 Task: Find connections with filter location Schilde with filter topic #Jobwith filter profile language Spanish with filter current company Industrial Light & Magic with filter school Career Point University Kota with filter industry Software Development with filter service category Writing with filter keywords title Hair Stylist
Action: Mouse moved to (536, 100)
Screenshot: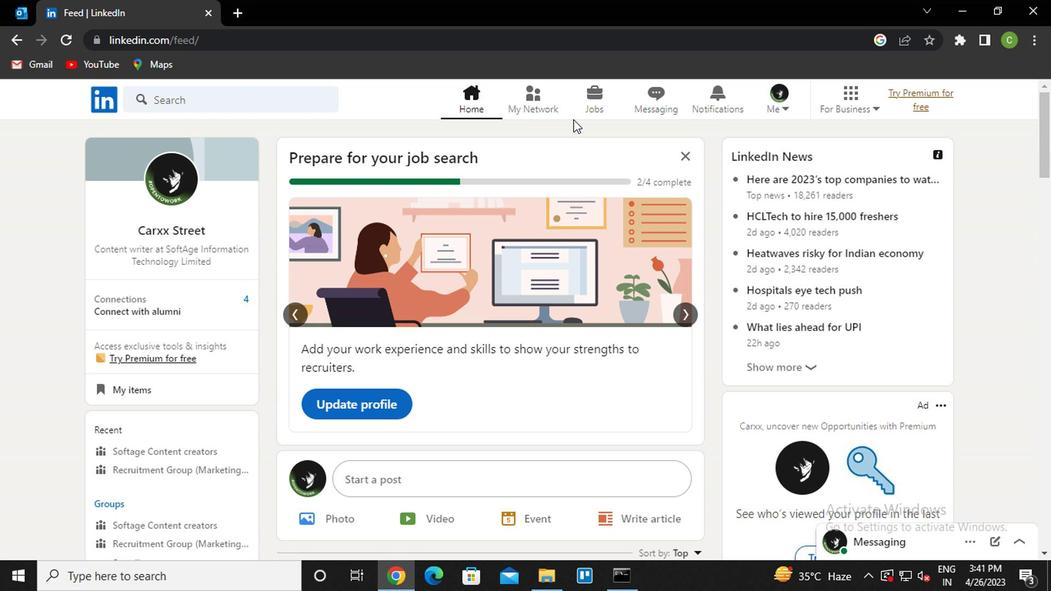 
Action: Mouse pressed left at (536, 100)
Screenshot: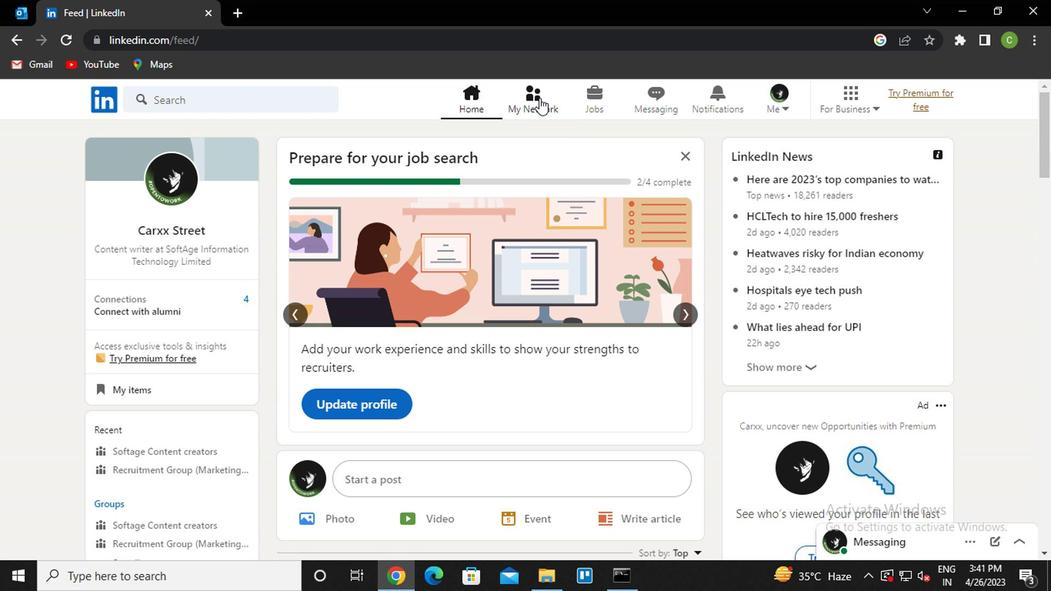 
Action: Mouse moved to (255, 189)
Screenshot: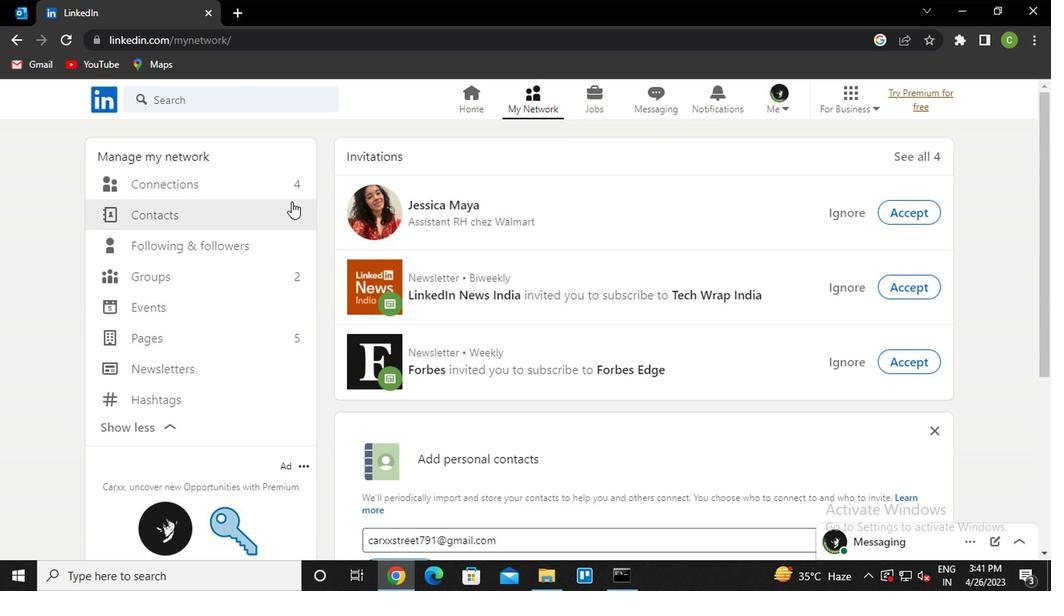 
Action: Mouse pressed left at (255, 189)
Screenshot: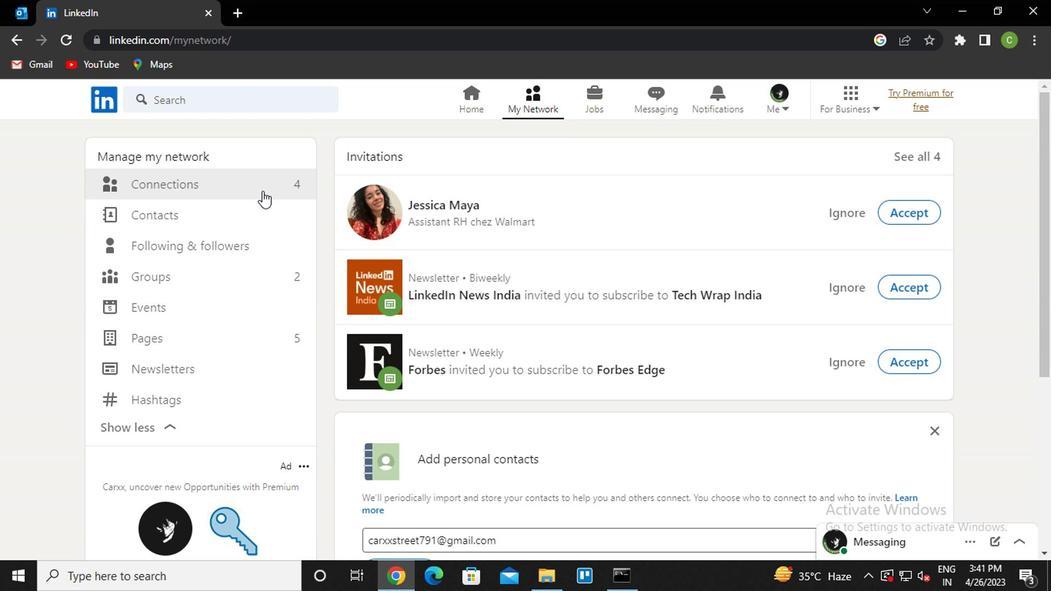
Action: Mouse moved to (649, 187)
Screenshot: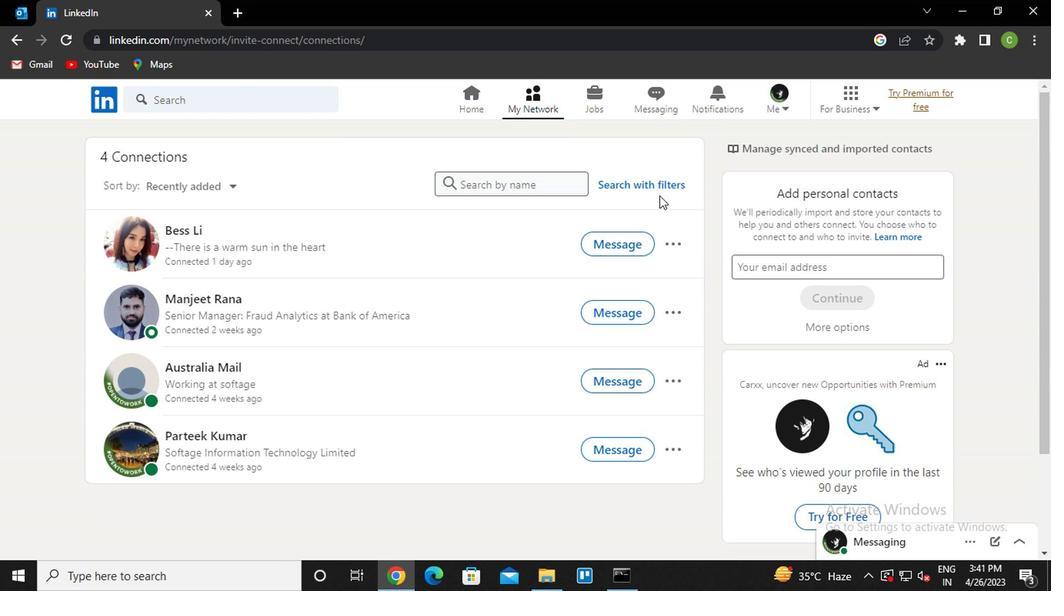 
Action: Mouse pressed left at (649, 187)
Screenshot: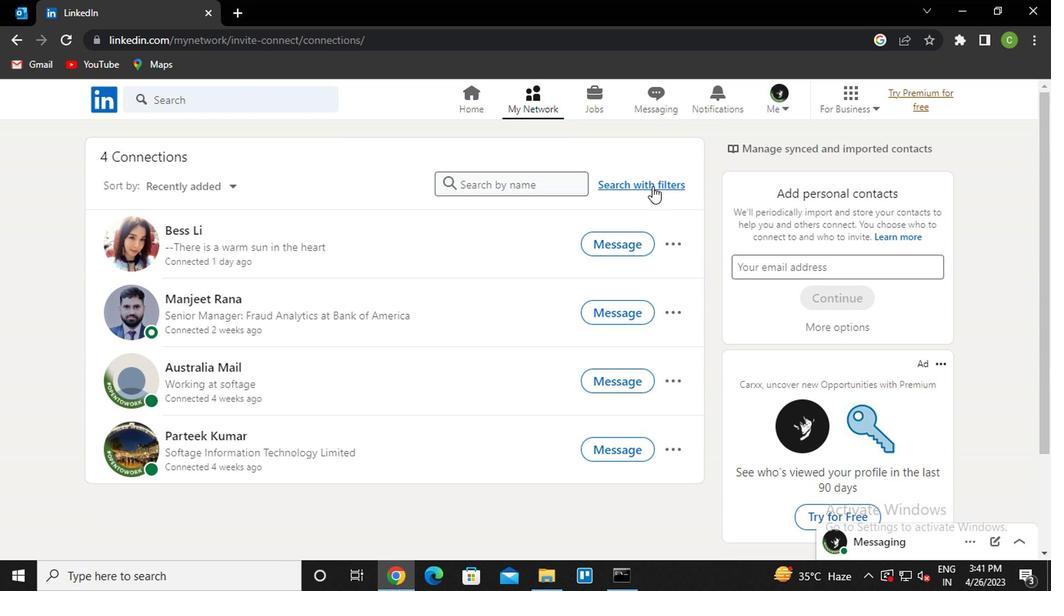 
Action: Mouse moved to (530, 142)
Screenshot: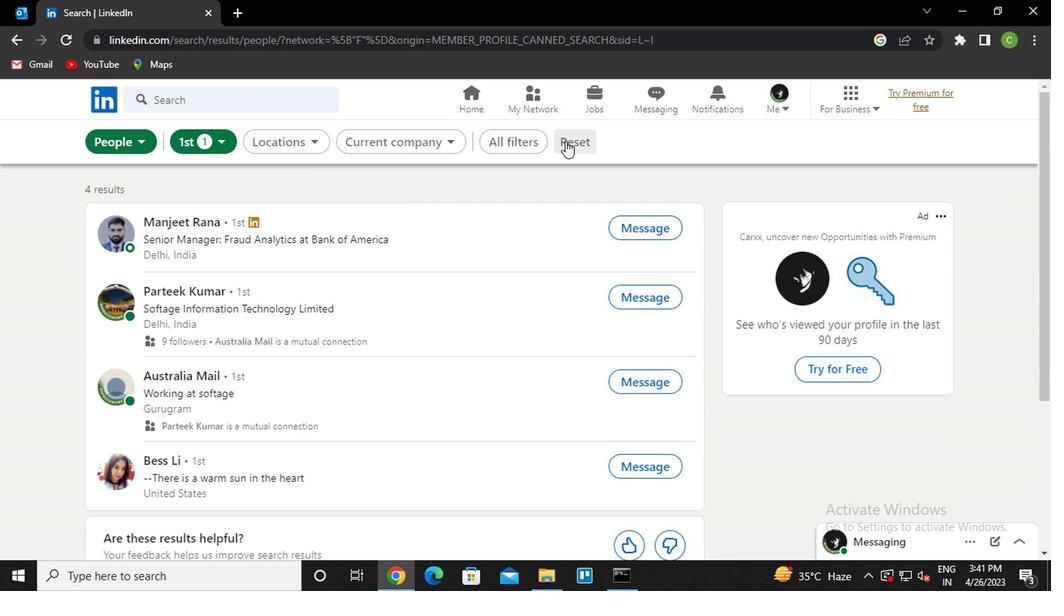
Action: Mouse pressed left at (530, 142)
Screenshot: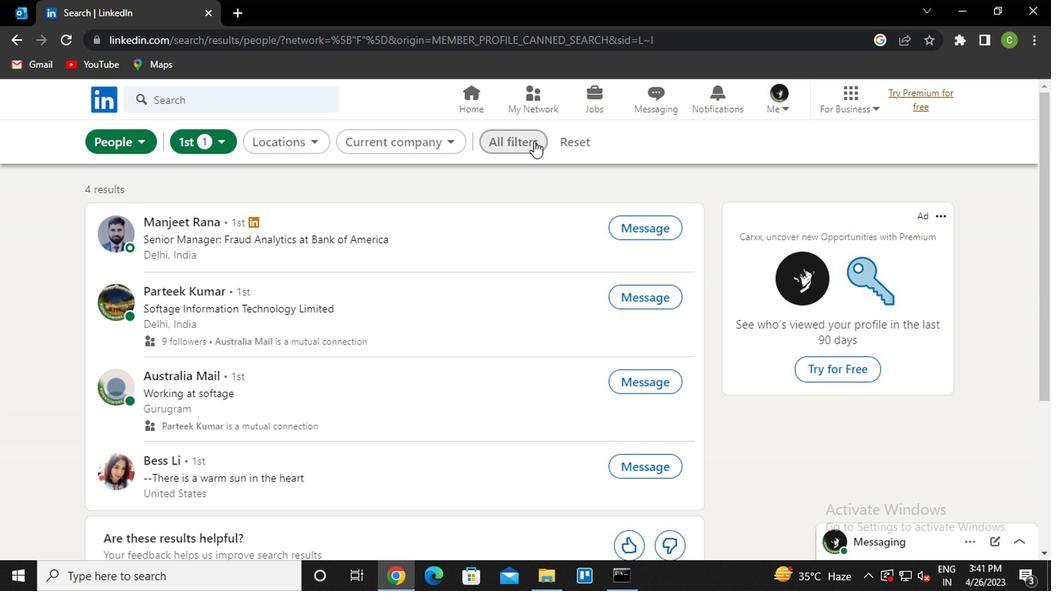 
Action: Mouse moved to (991, 415)
Screenshot: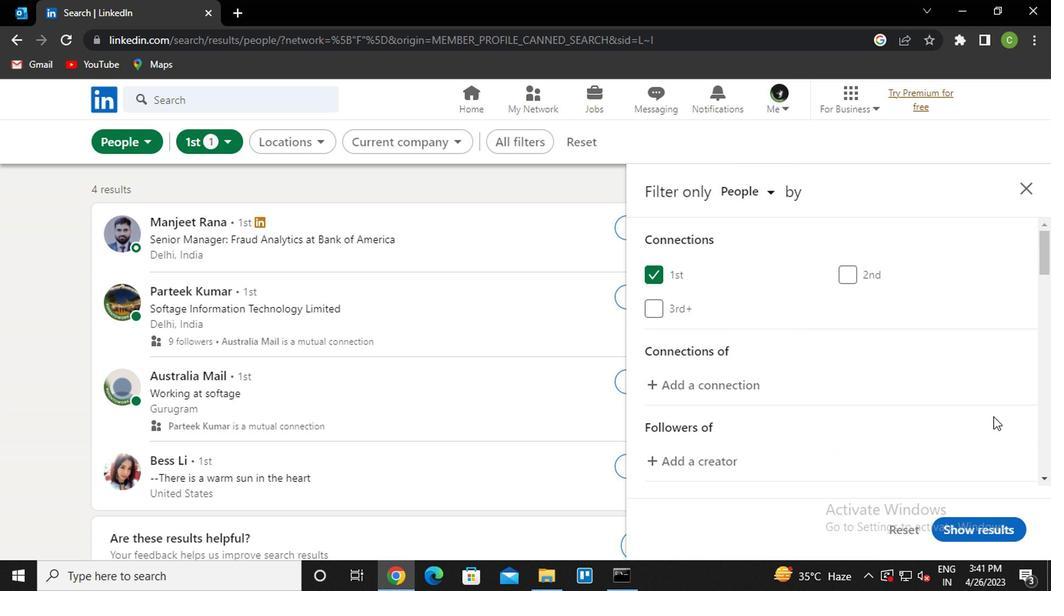 
Action: Mouse scrolled (991, 415) with delta (0, 0)
Screenshot: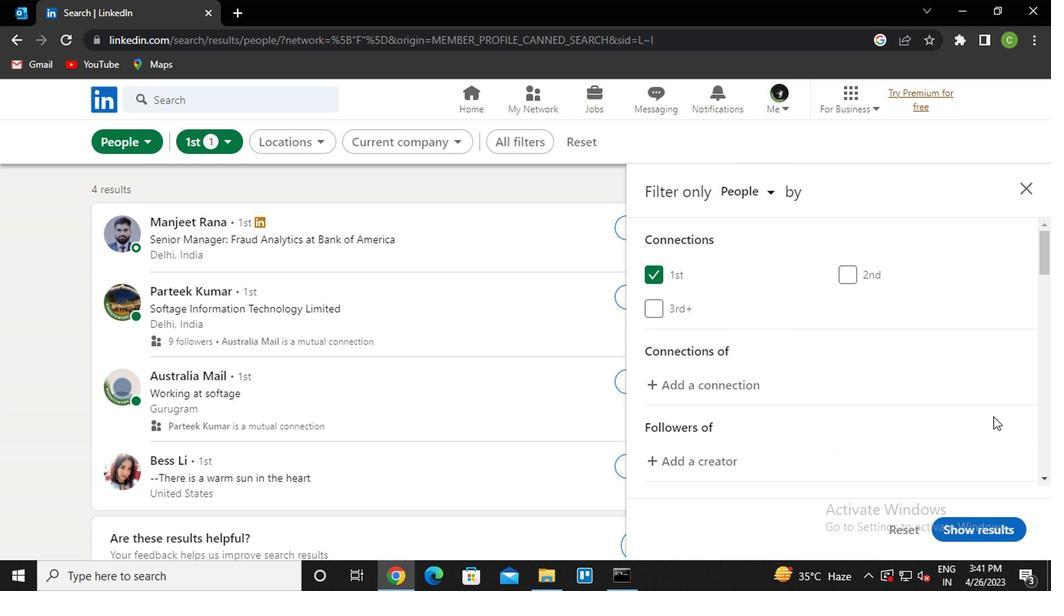 
Action: Mouse moved to (987, 416)
Screenshot: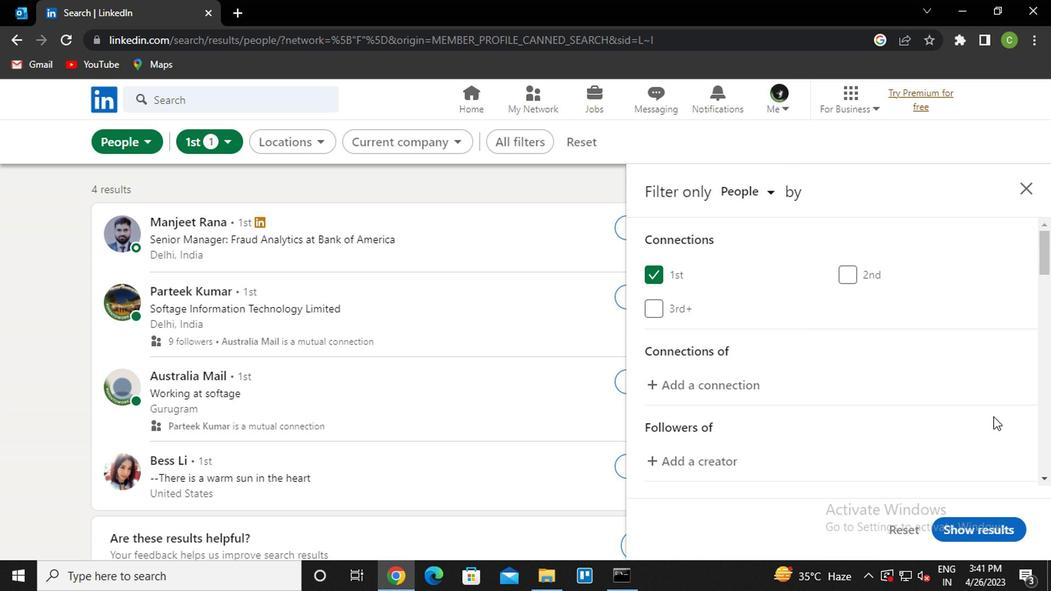
Action: Mouse scrolled (987, 415) with delta (0, 0)
Screenshot: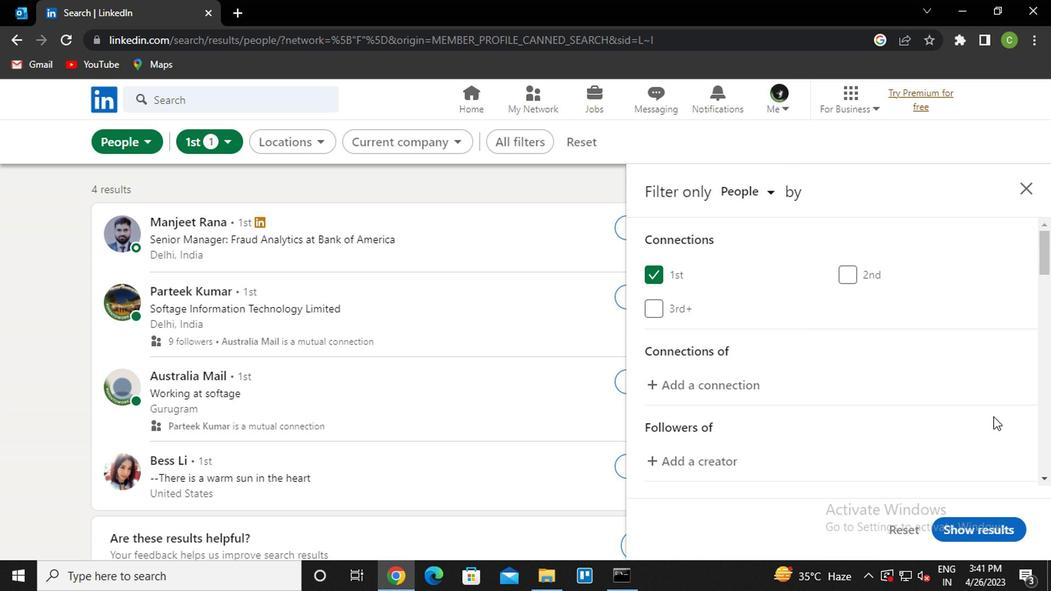 
Action: Mouse moved to (893, 453)
Screenshot: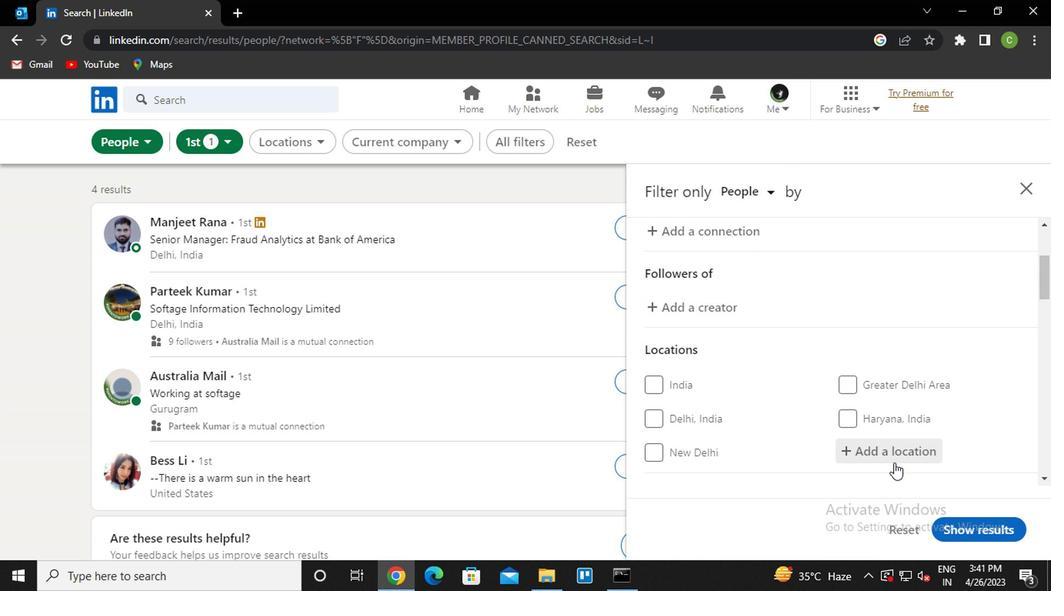 
Action: Mouse pressed left at (893, 453)
Screenshot: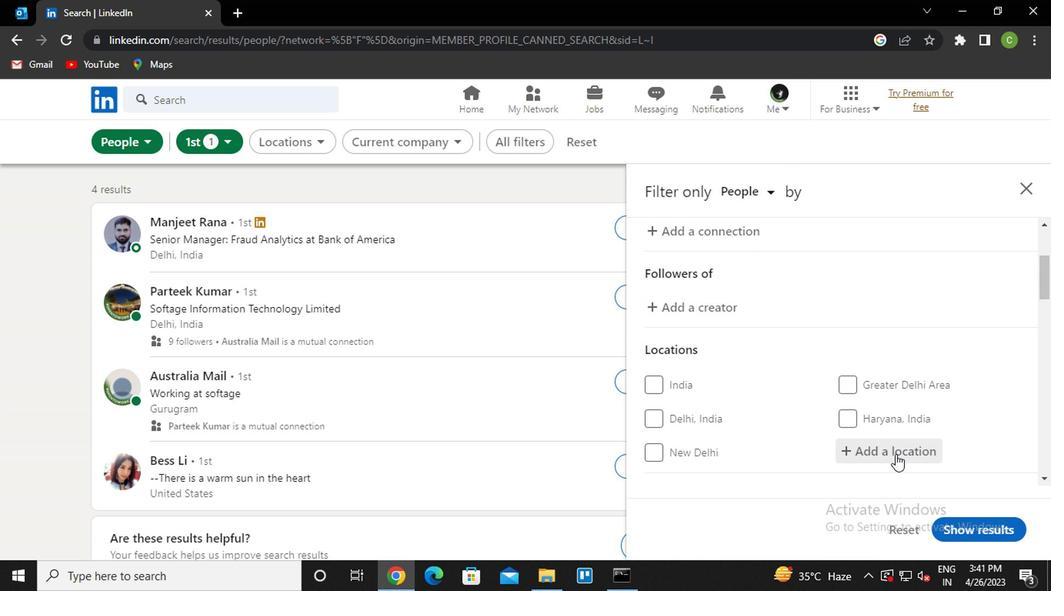 
Action: Key pressed s<Key.caps_lock>childe<Key.down><Key.enter>
Screenshot: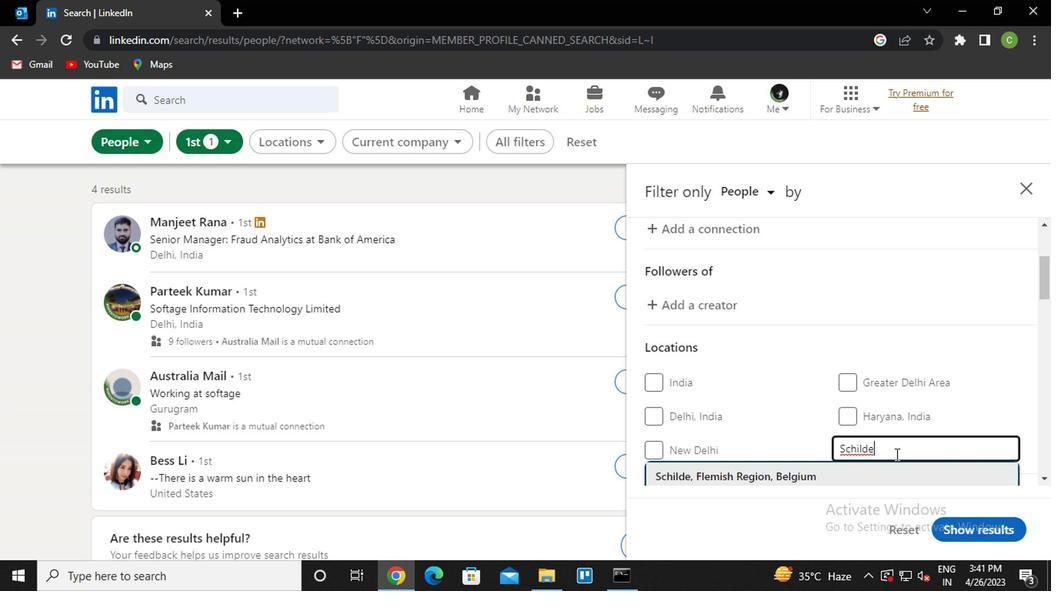 
Action: Mouse moved to (893, 451)
Screenshot: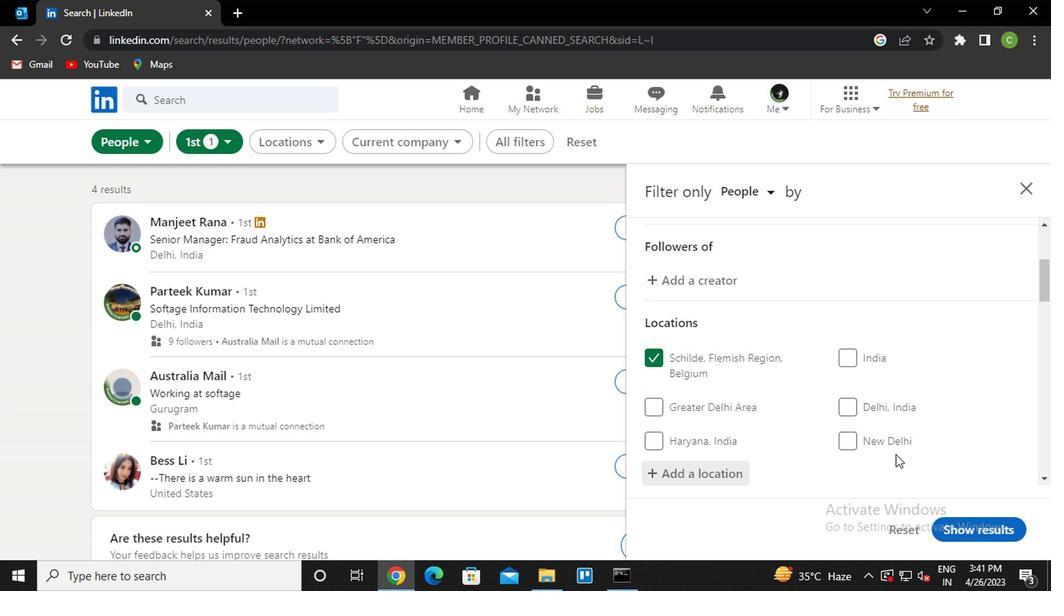 
Action: Mouse scrolled (893, 450) with delta (0, 0)
Screenshot: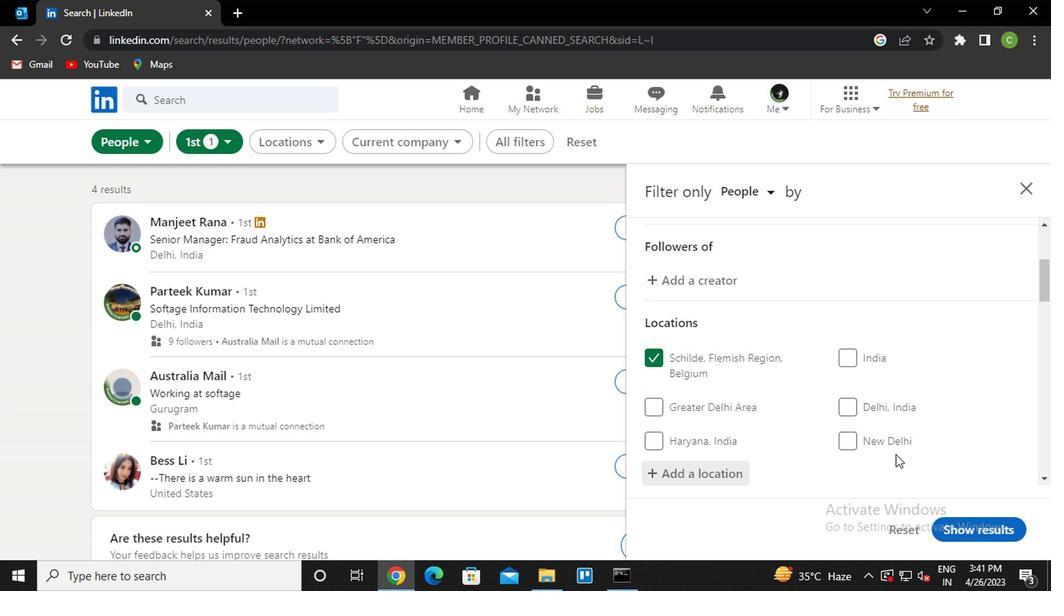 
Action: Mouse scrolled (893, 450) with delta (0, 0)
Screenshot: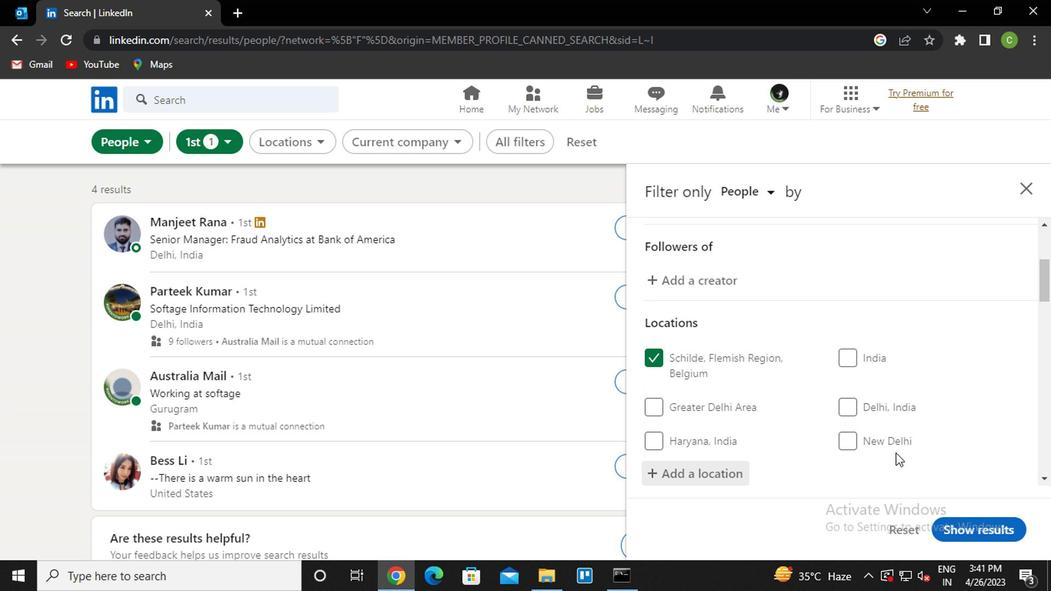 
Action: Mouse scrolled (893, 450) with delta (0, 0)
Screenshot: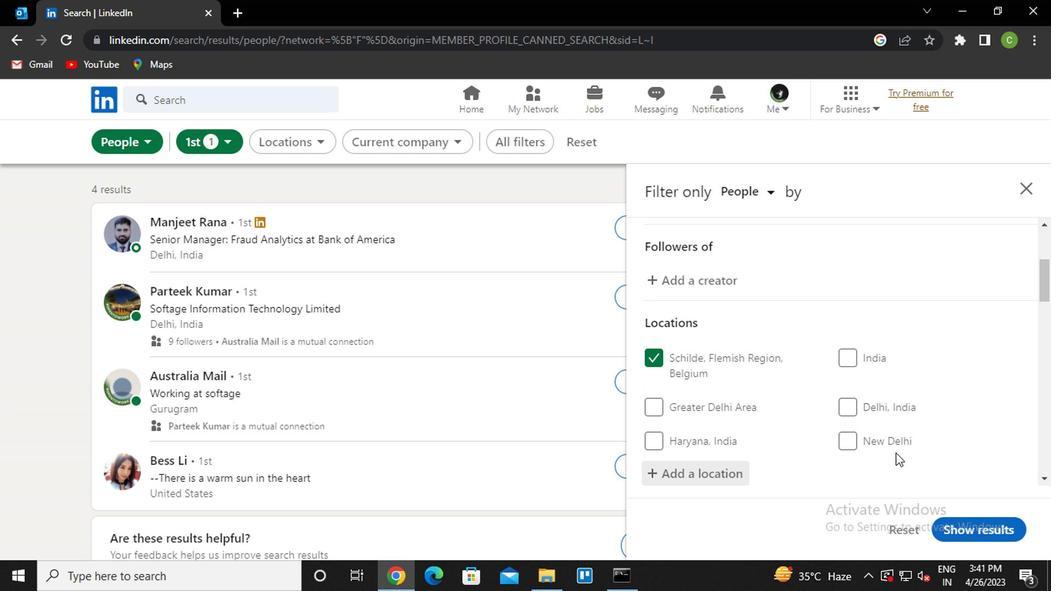 
Action: Mouse moved to (724, 317)
Screenshot: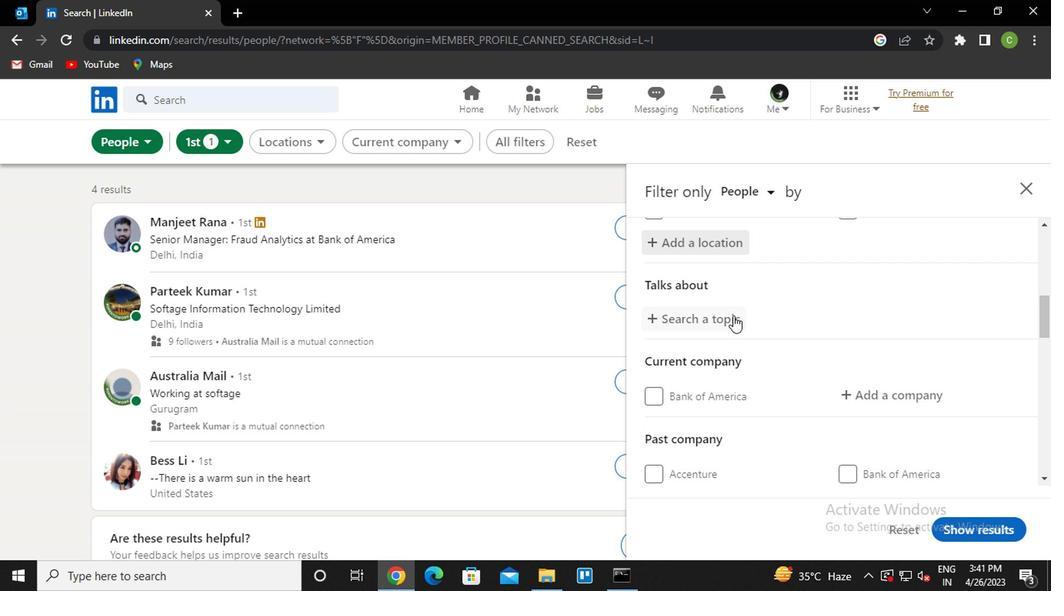 
Action: Mouse pressed left at (724, 317)
Screenshot: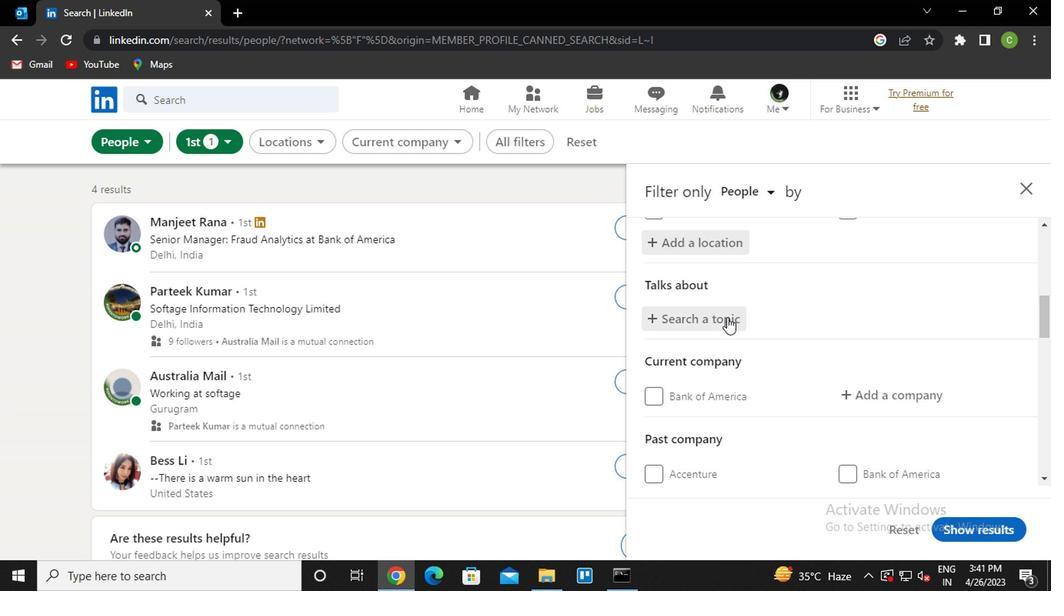 
Action: Mouse moved to (723, 317)
Screenshot: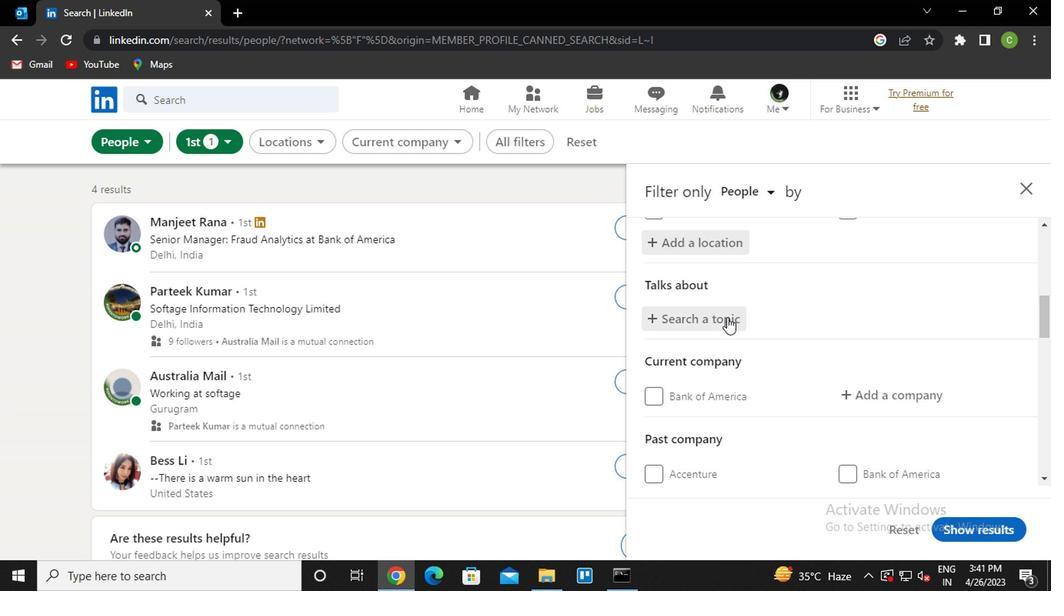 
Action: Key pressed <Key.caps_lock>j<Key.caps_lock>ob<Key.down><Key.enter>
Screenshot: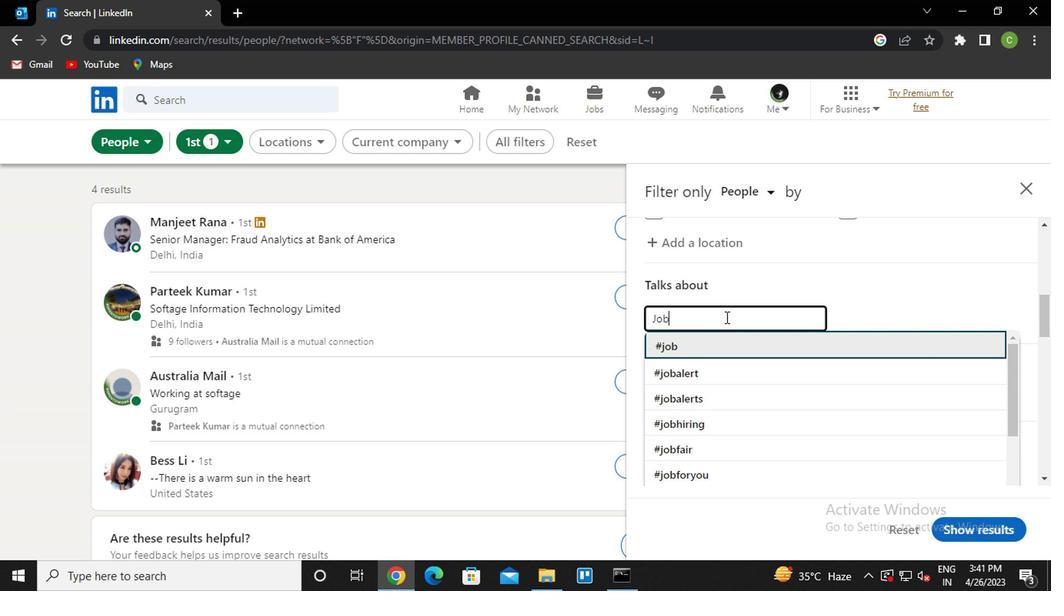 
Action: Mouse moved to (741, 312)
Screenshot: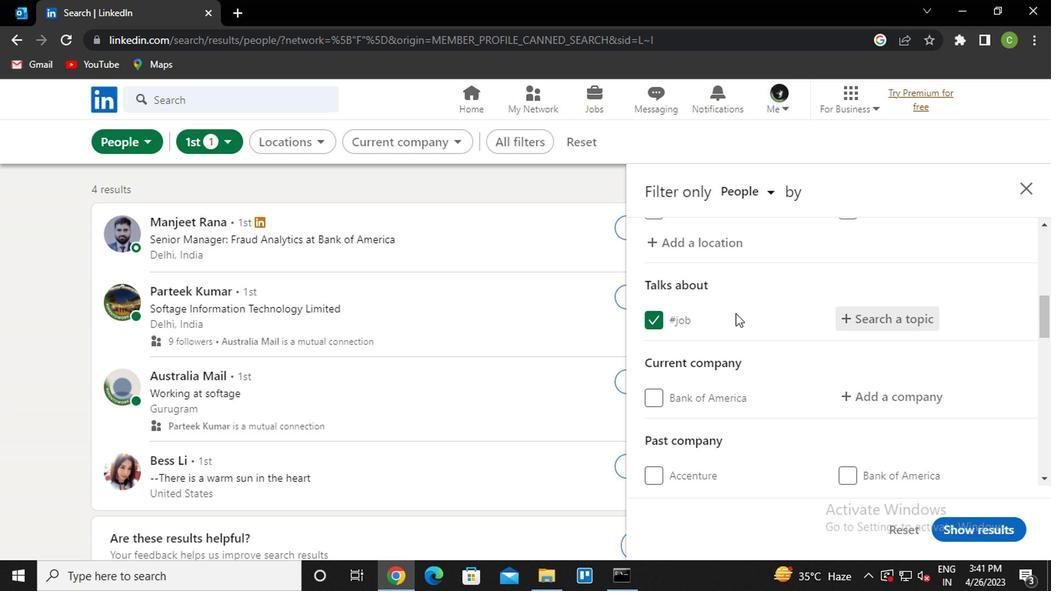 
Action: Mouse scrolled (741, 312) with delta (0, 0)
Screenshot: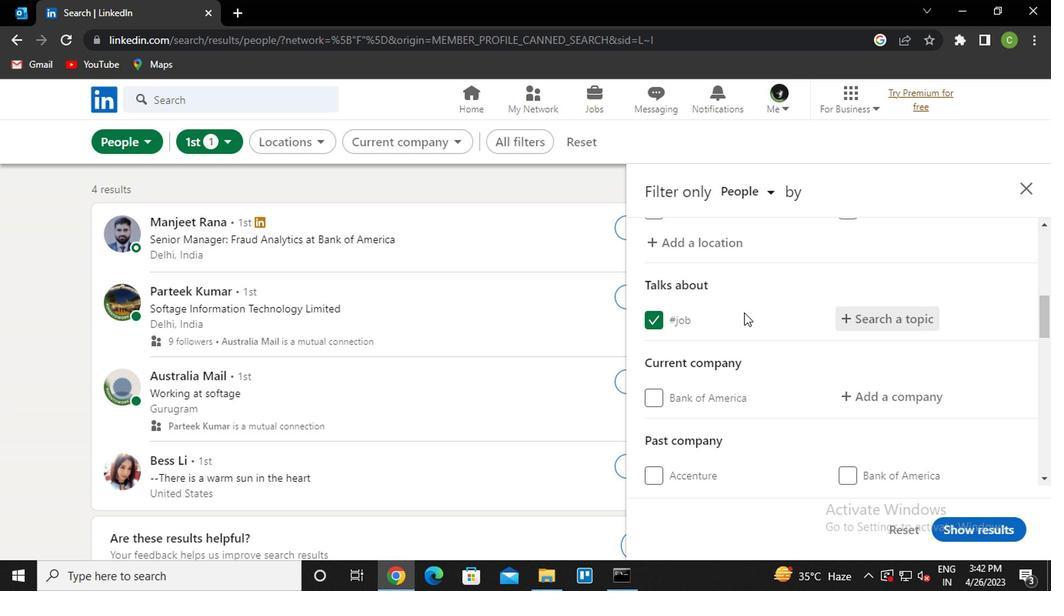 
Action: Mouse moved to (904, 317)
Screenshot: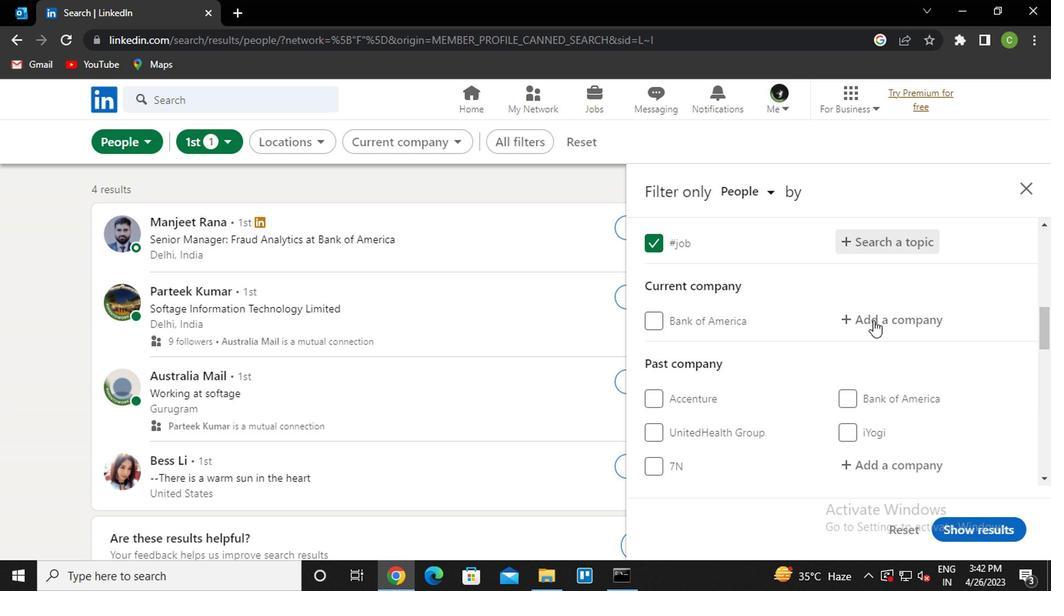 
Action: Mouse pressed left at (904, 317)
Screenshot: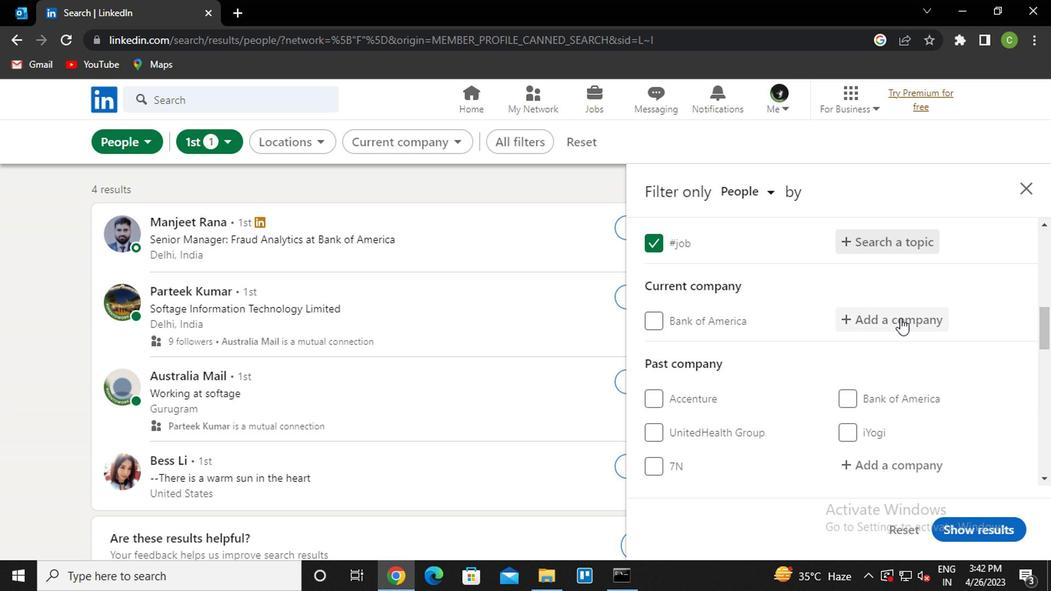 
Action: Key pressed <Key.caps_lock>i<Key.caps_lock>ndustrial<Key.down><Key.enter>
Screenshot: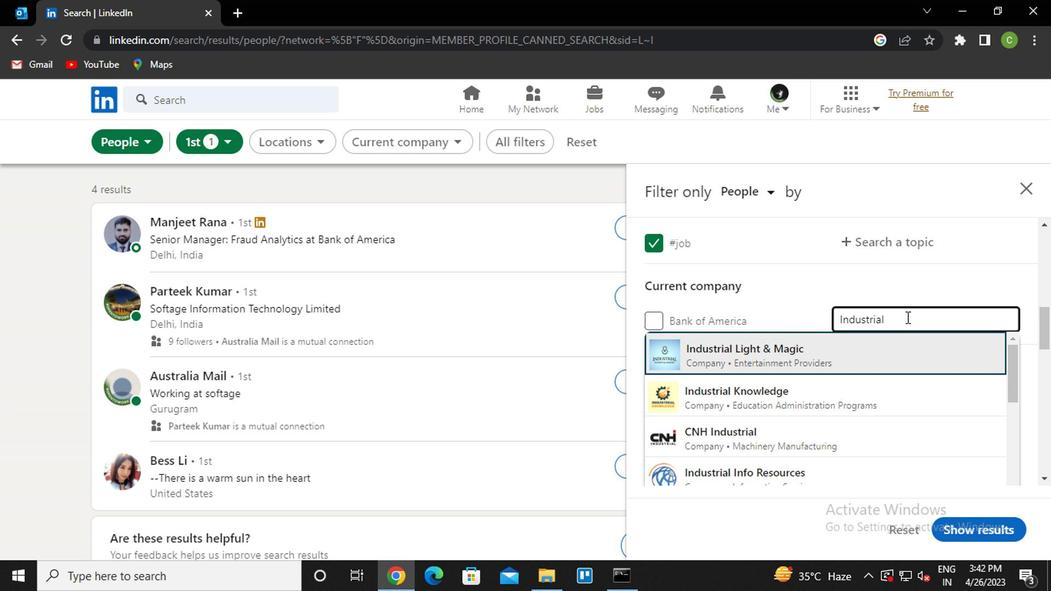 
Action: Mouse moved to (943, 341)
Screenshot: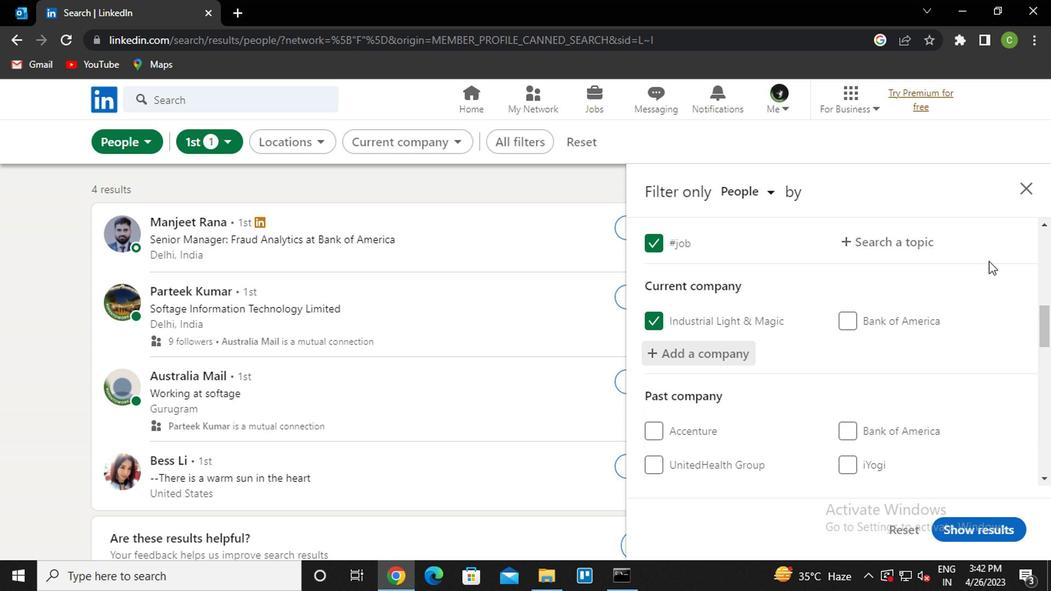 
Action: Mouse scrolled (943, 341) with delta (0, 0)
Screenshot: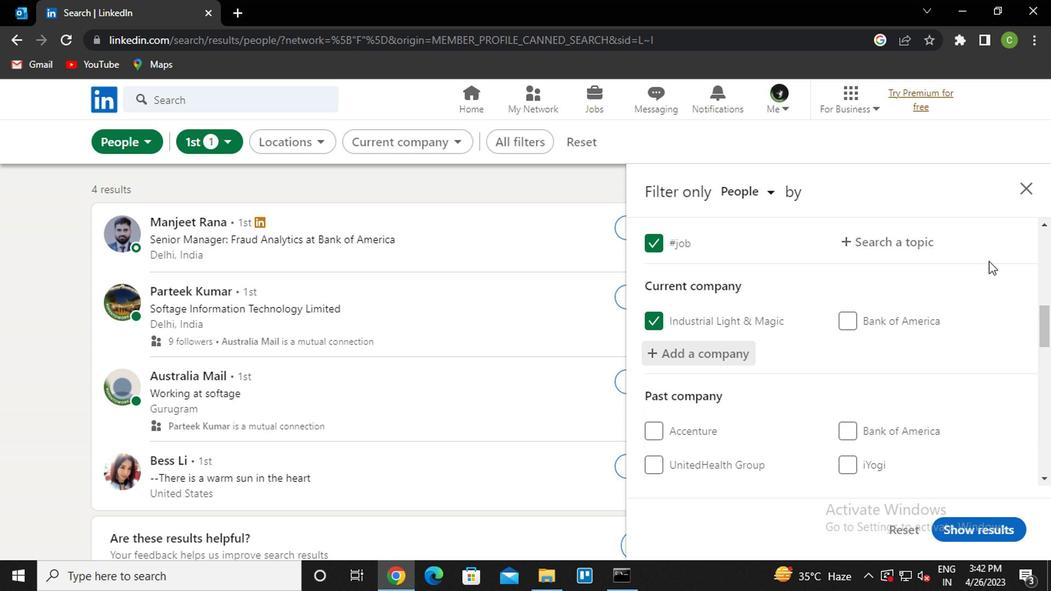 
Action: Mouse moved to (908, 361)
Screenshot: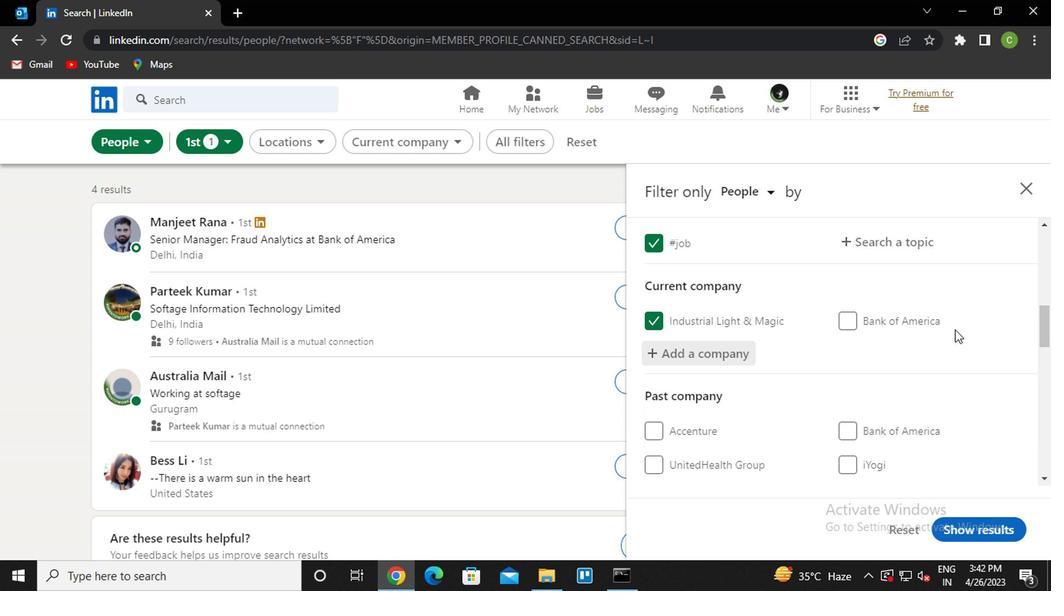 
Action: Mouse scrolled (908, 361) with delta (0, 0)
Screenshot: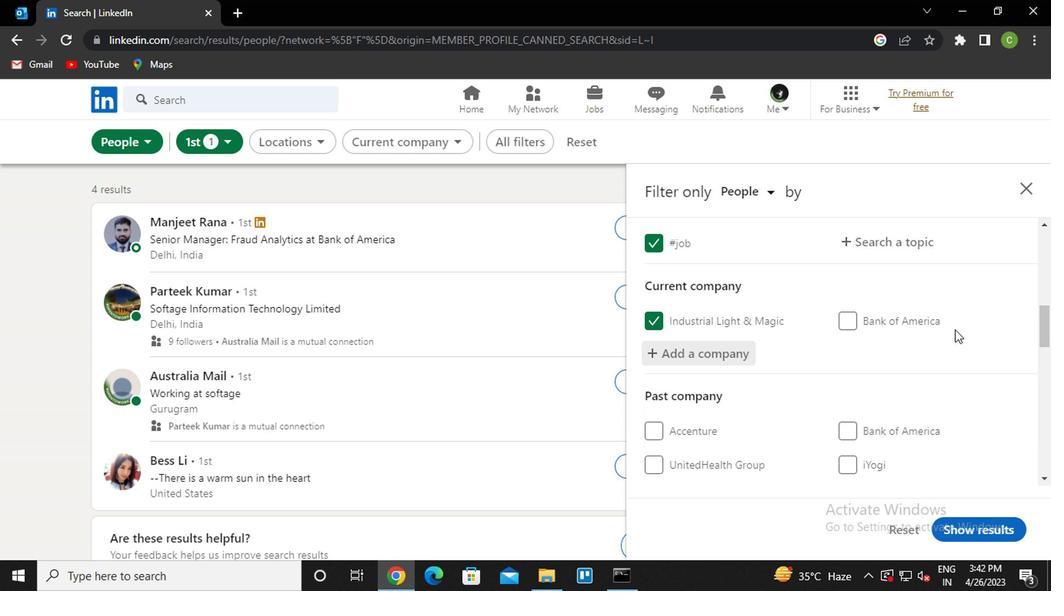 
Action: Mouse moved to (868, 370)
Screenshot: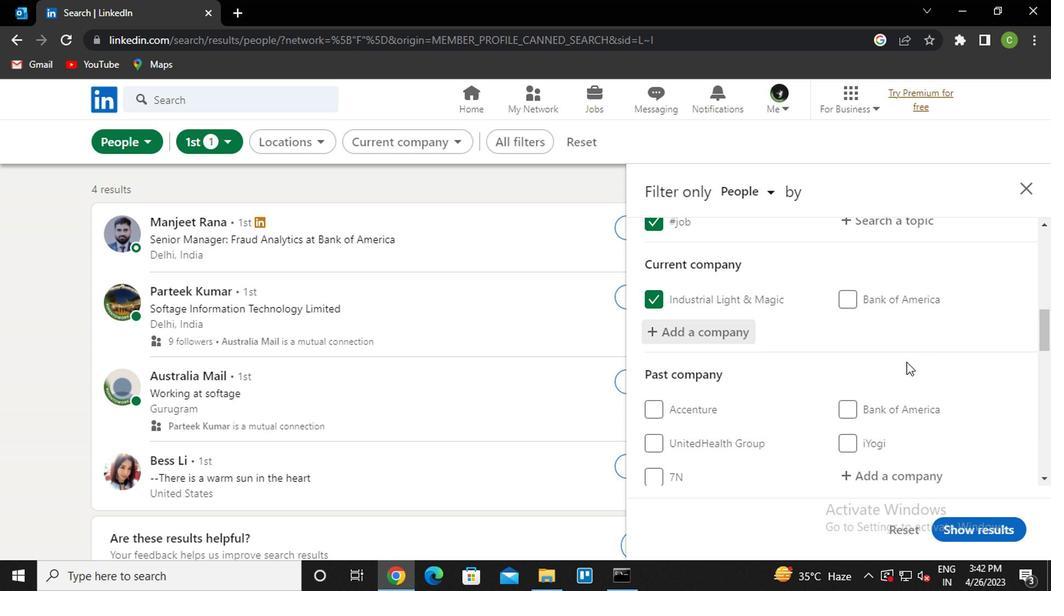 
Action: Mouse scrolled (868, 370) with delta (0, 0)
Screenshot: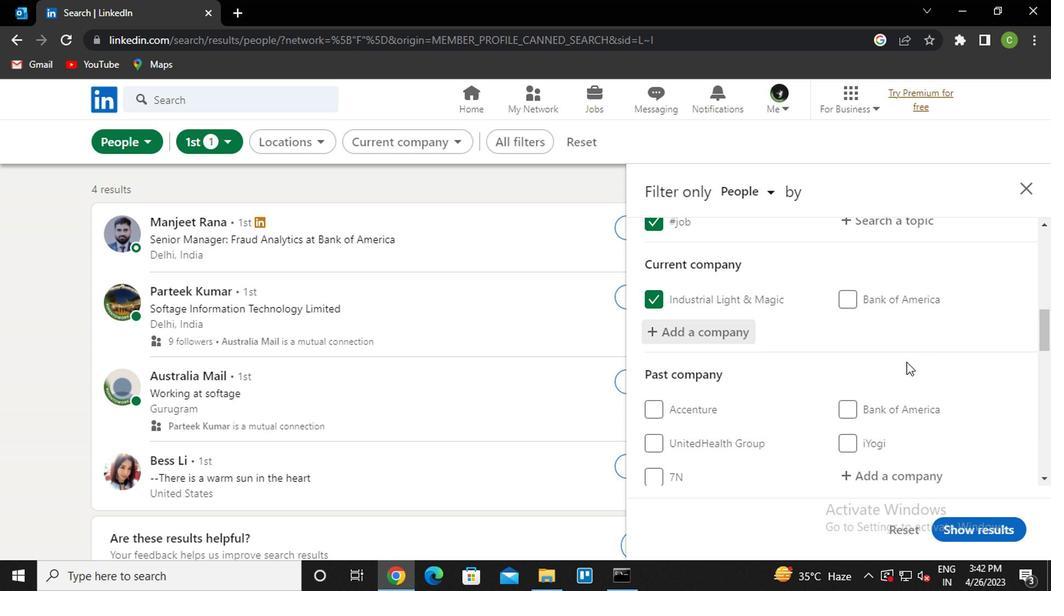 
Action: Mouse moved to (806, 364)
Screenshot: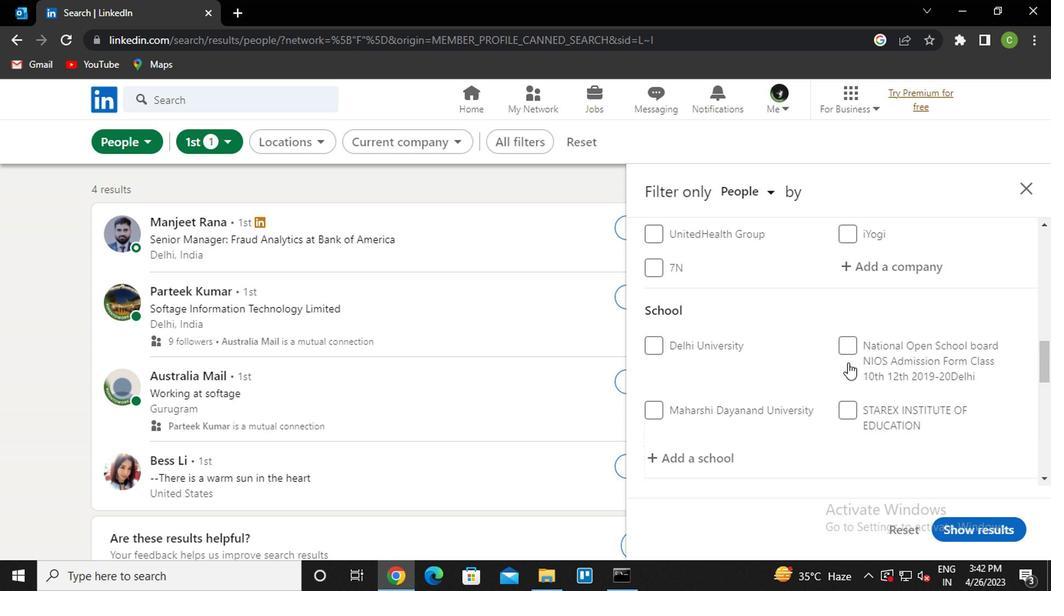 
Action: Mouse scrolled (806, 363) with delta (0, -1)
Screenshot: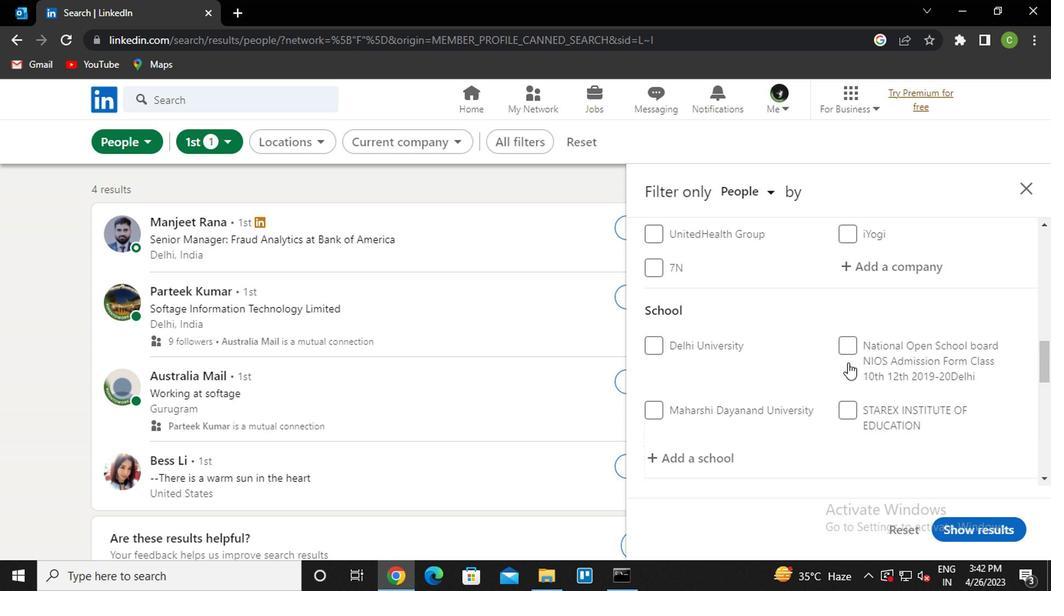 
Action: Mouse moved to (780, 364)
Screenshot: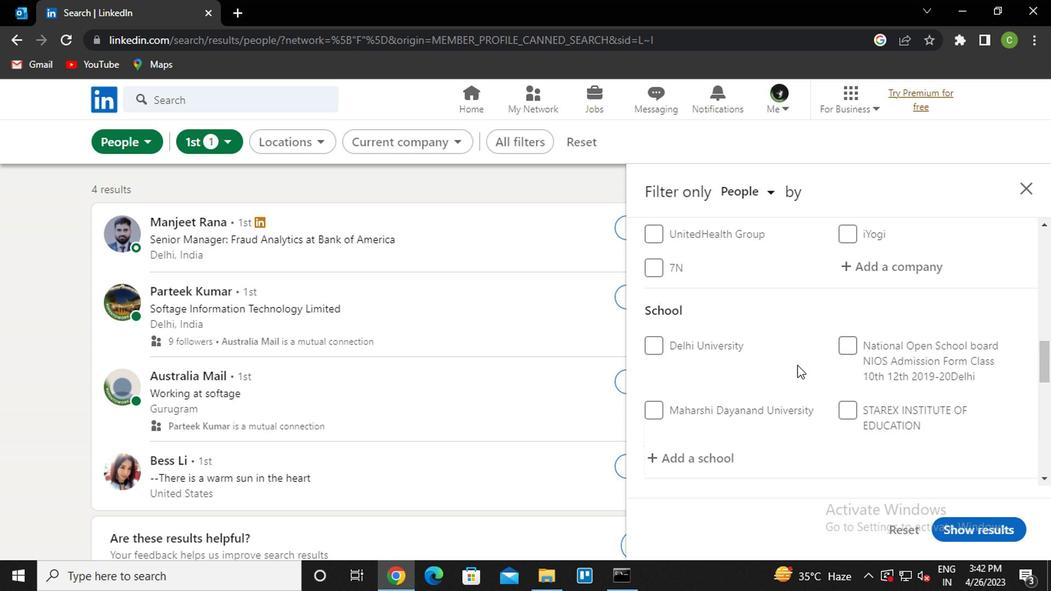 
Action: Mouse scrolled (780, 363) with delta (0, -1)
Screenshot: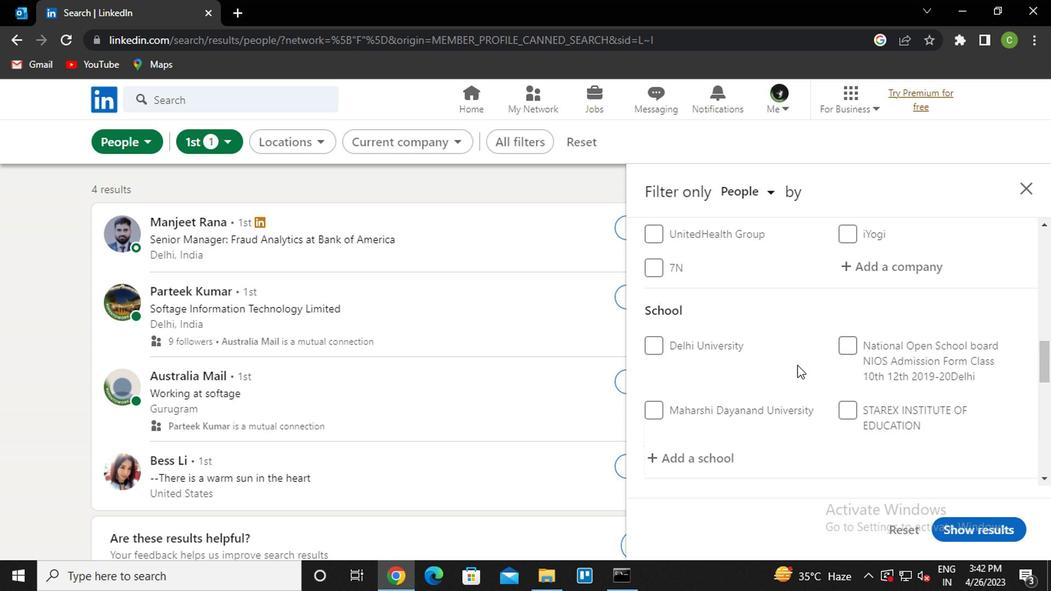
Action: Mouse moved to (771, 363)
Screenshot: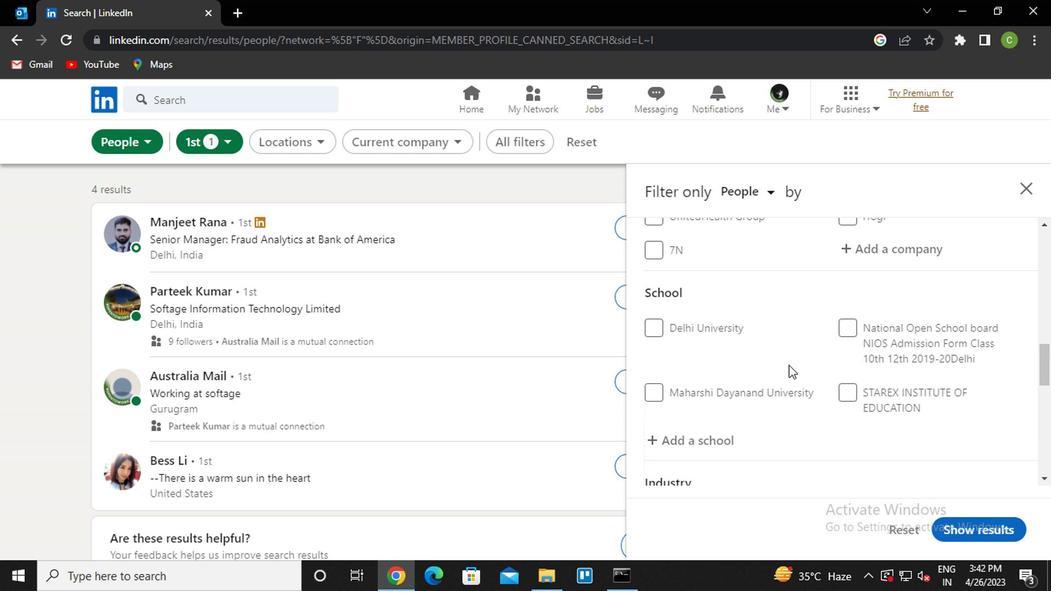 
Action: Mouse scrolled (771, 363) with delta (0, 0)
Screenshot: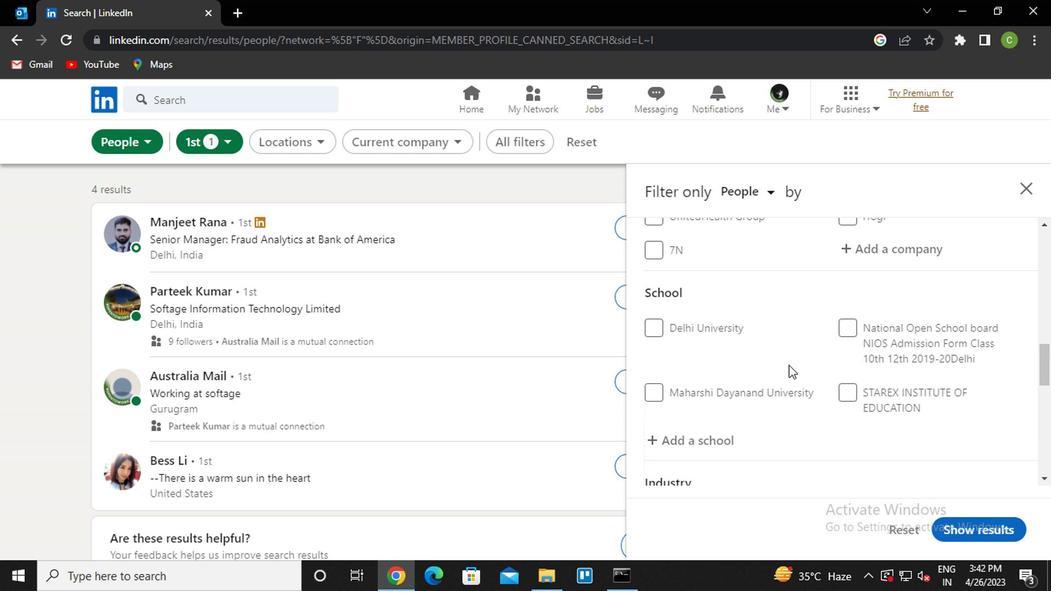 
Action: Mouse moved to (727, 331)
Screenshot: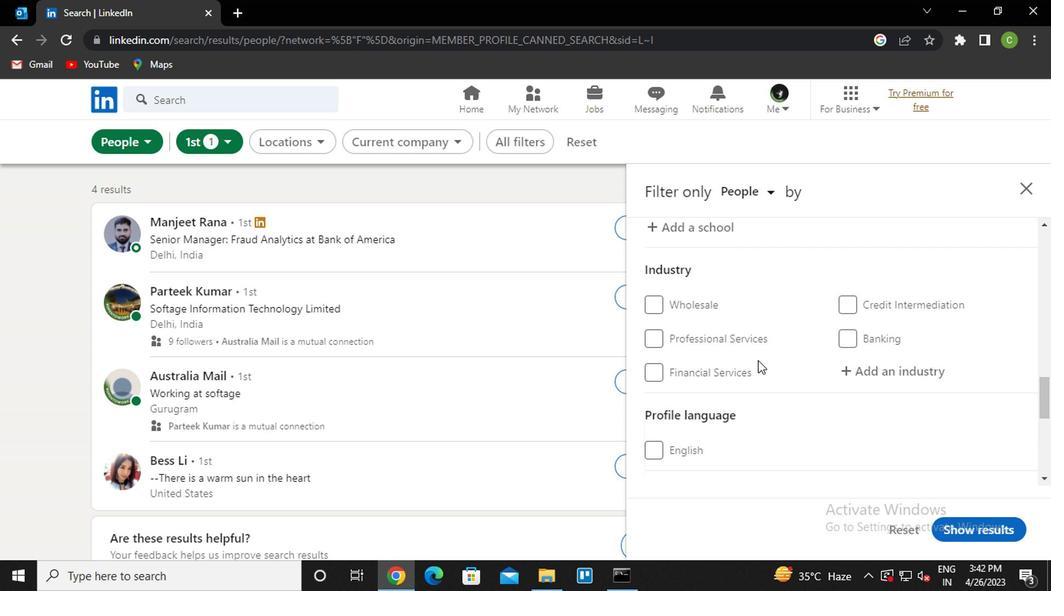 
Action: Mouse scrolled (727, 332) with delta (0, 0)
Screenshot: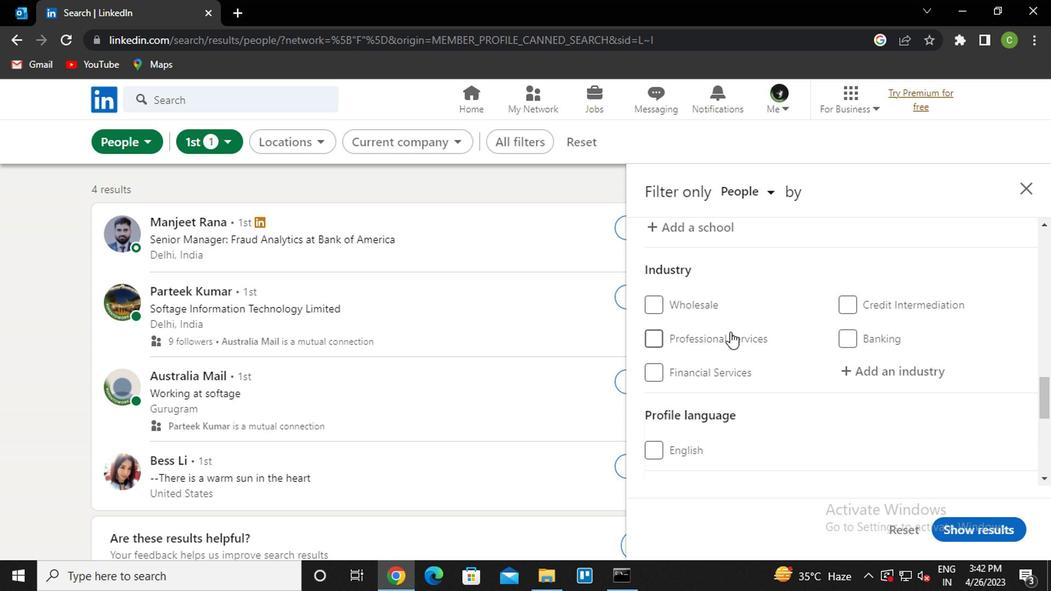 
Action: Mouse scrolled (727, 332) with delta (0, 0)
Screenshot: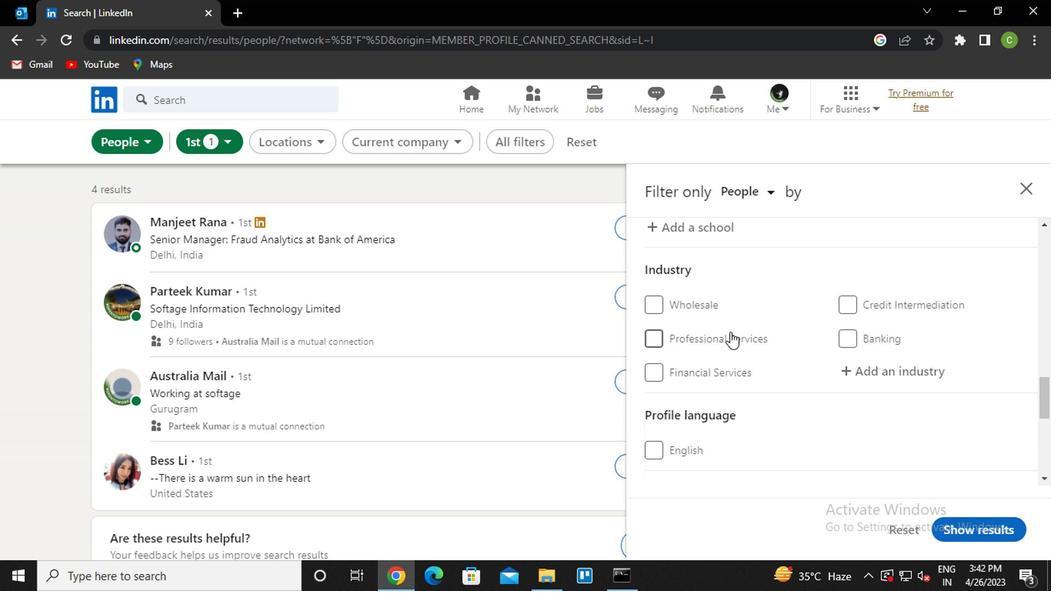 
Action: Mouse moved to (693, 388)
Screenshot: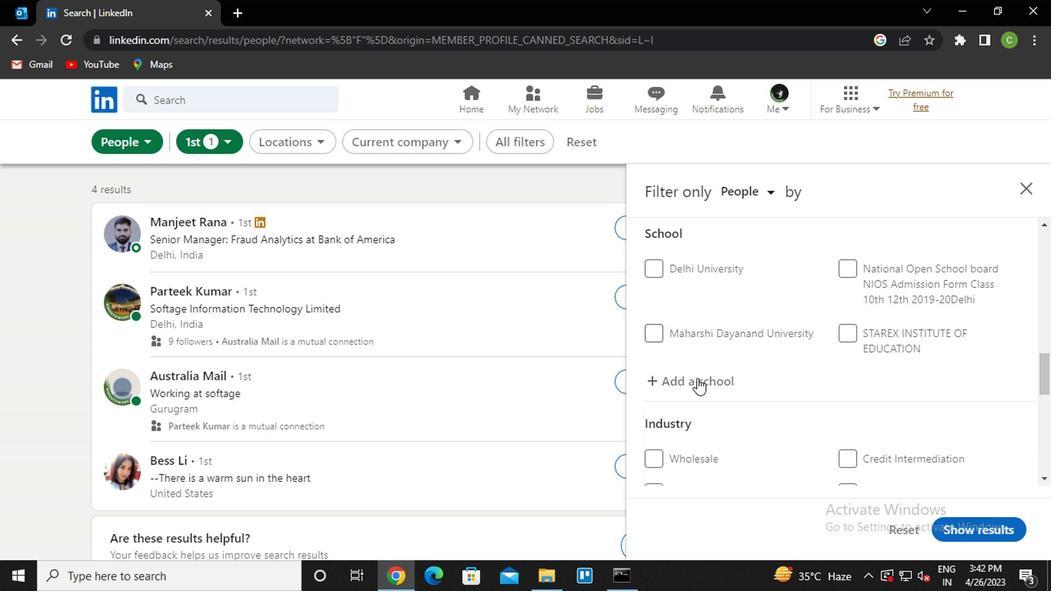 
Action: Mouse pressed left at (693, 388)
Screenshot: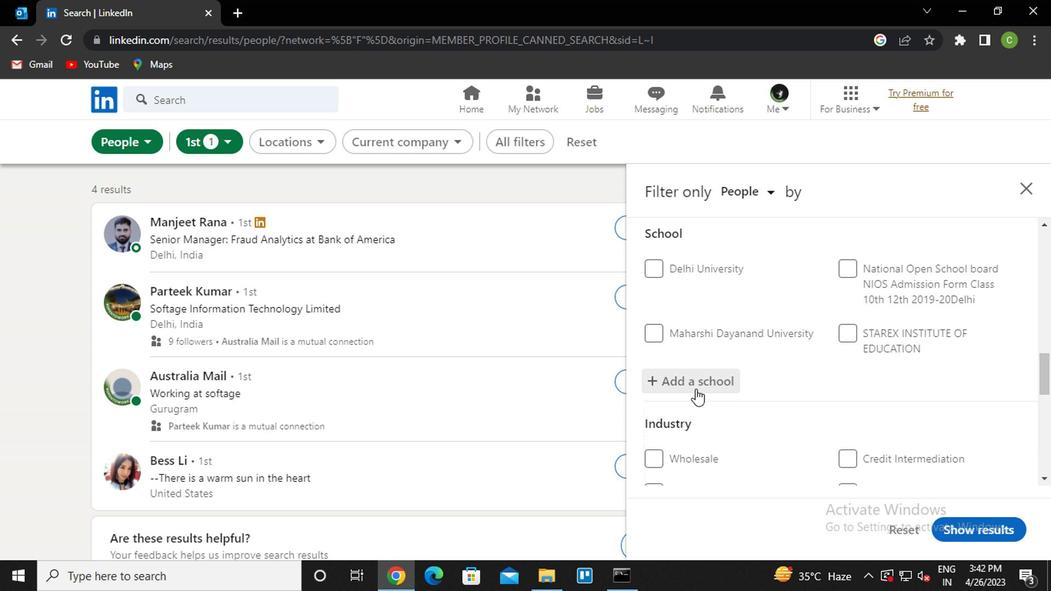 
Action: Mouse moved to (829, 406)
Screenshot: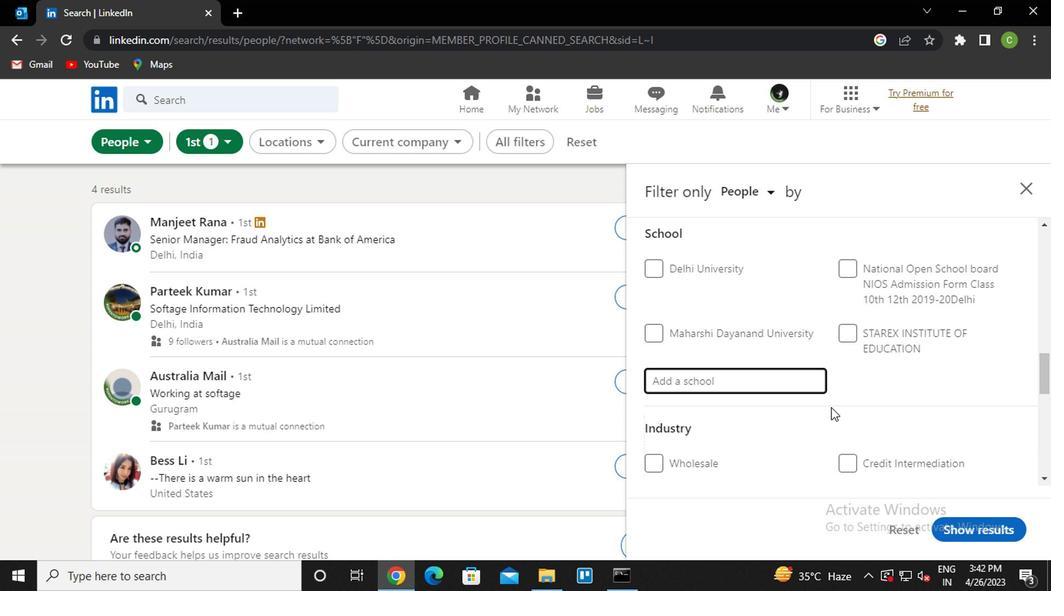 
Action: Key pressed <Key.caps_lock>c<Key.caps_lock>areer<Key.space>point<Key.down><Key.enter>
Screenshot: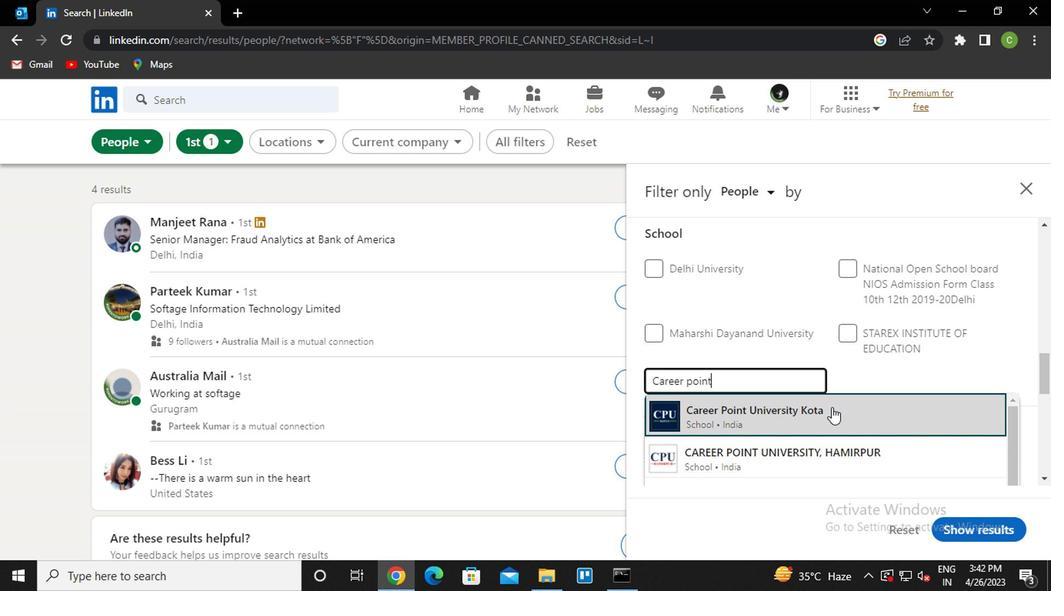 
Action: Mouse moved to (850, 391)
Screenshot: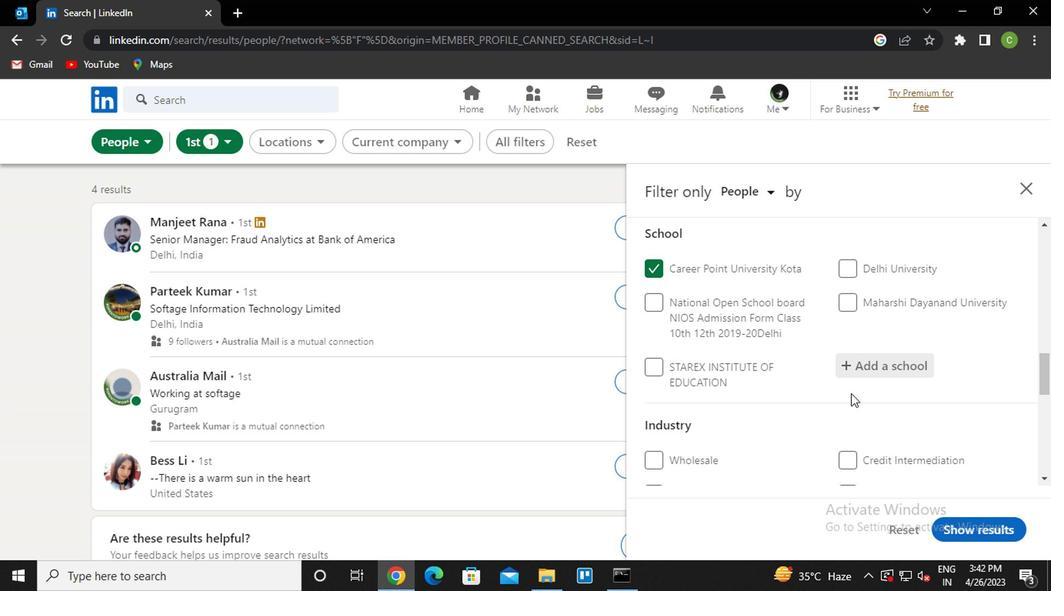
Action: Mouse scrolled (850, 390) with delta (0, 0)
Screenshot: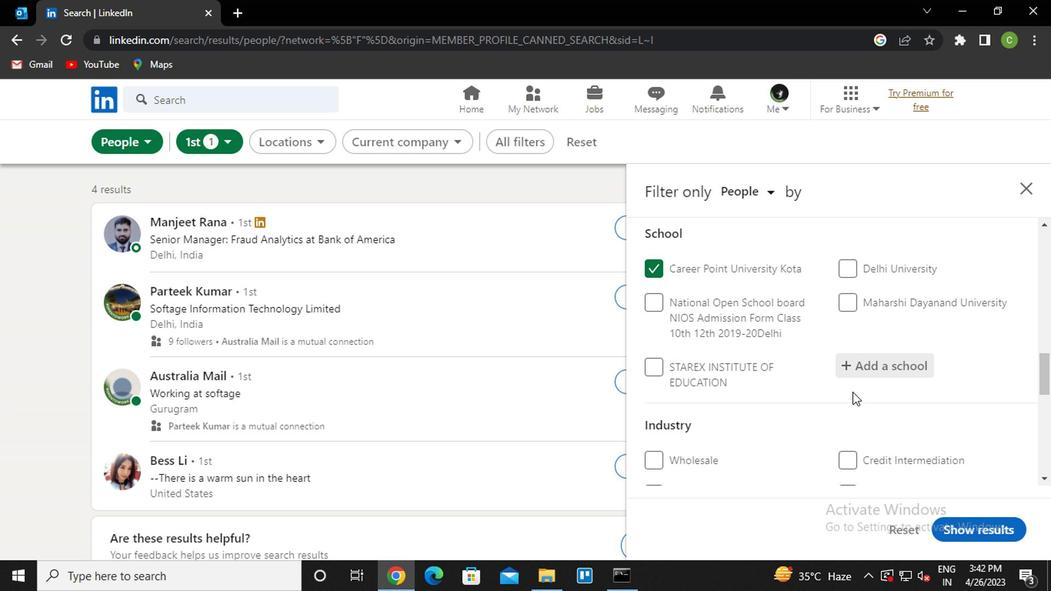 
Action: Mouse moved to (801, 391)
Screenshot: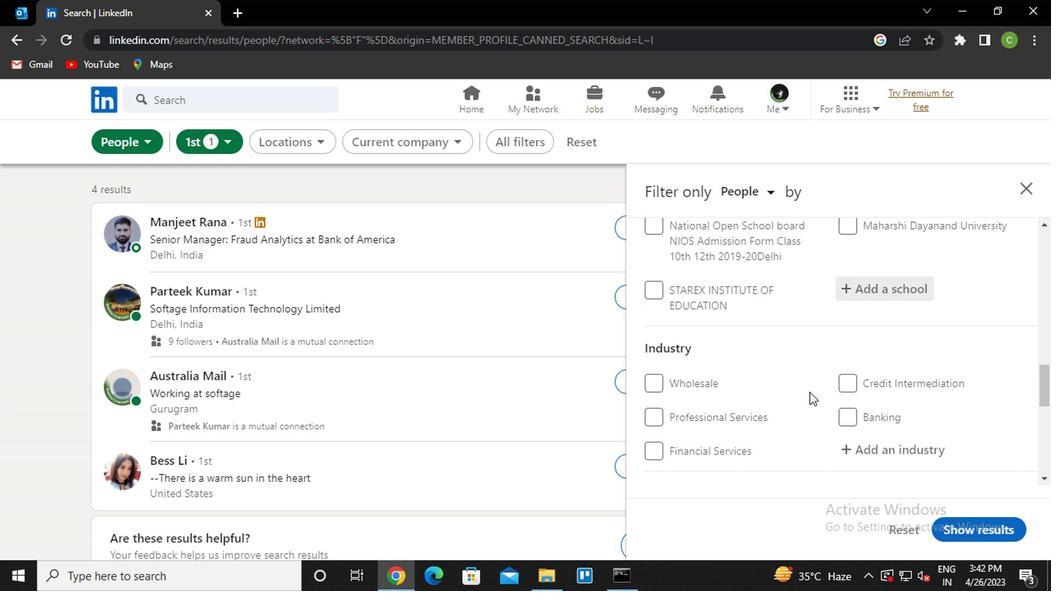 
Action: Mouse scrolled (801, 390) with delta (0, 0)
Screenshot: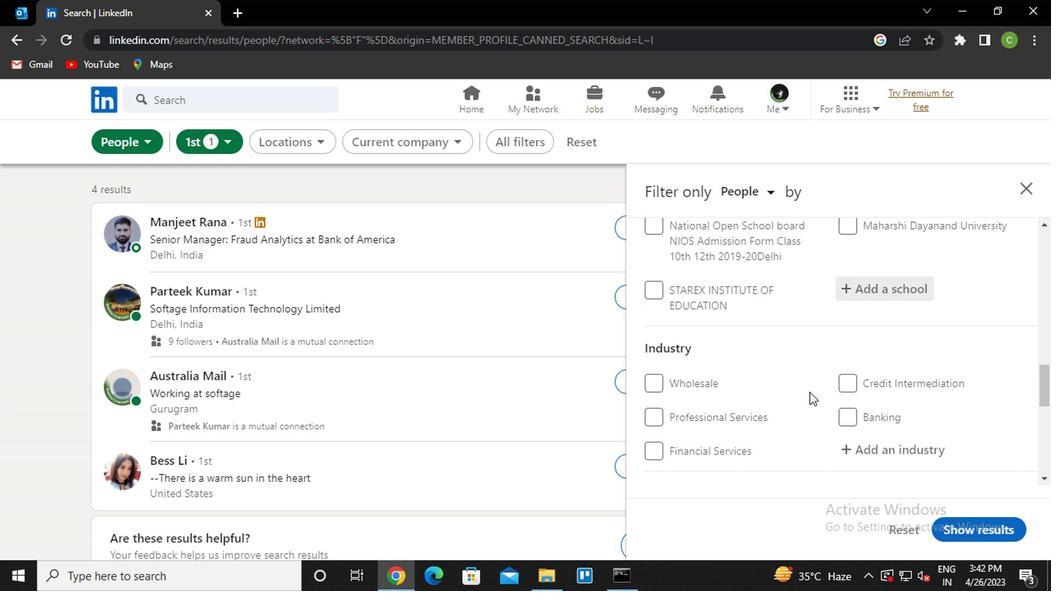 
Action: Mouse moved to (853, 368)
Screenshot: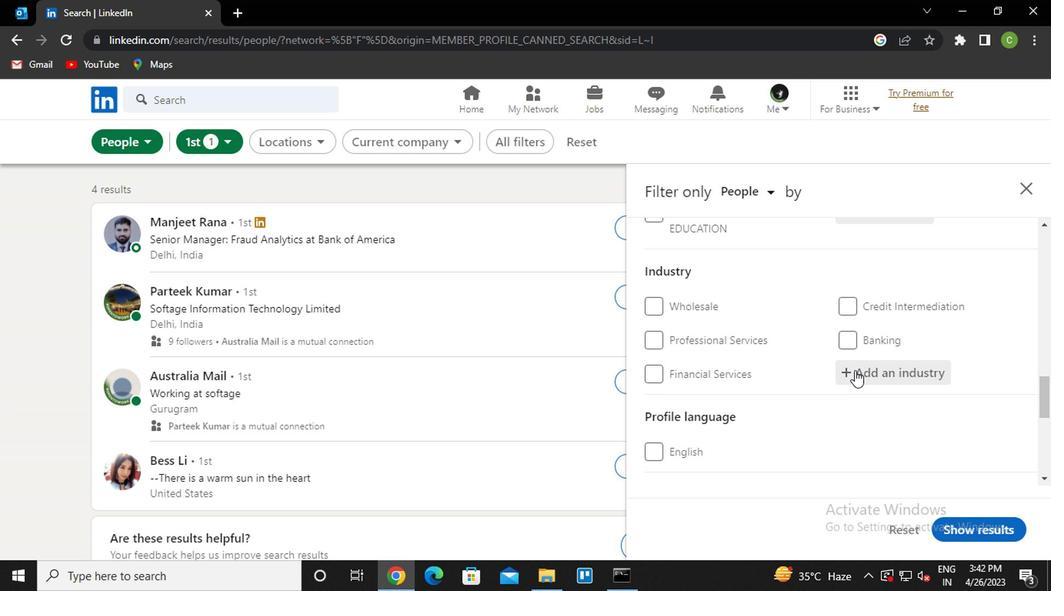
Action: Mouse pressed left at (853, 368)
Screenshot: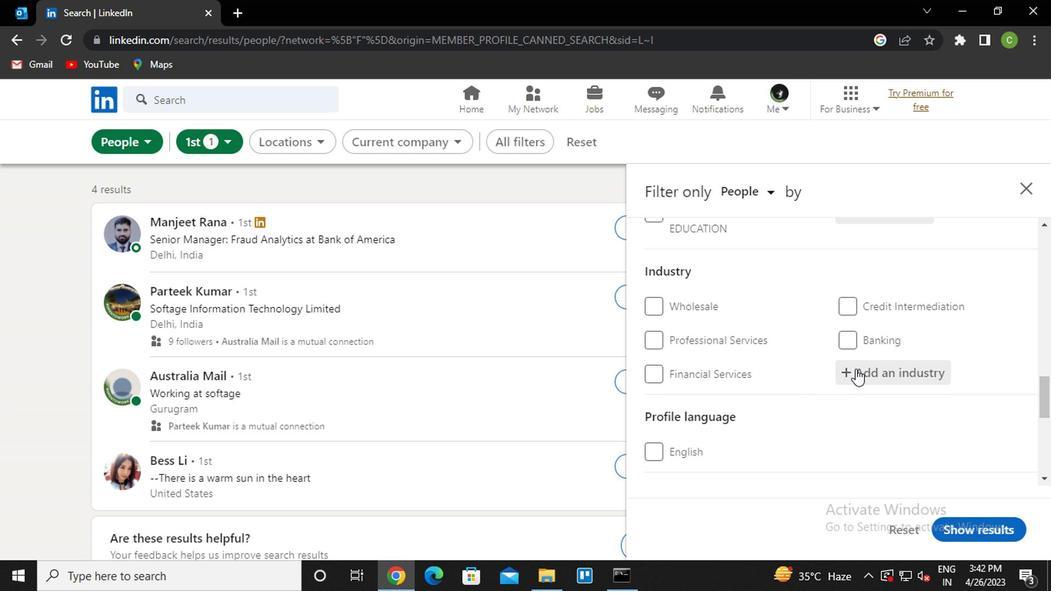 
Action: Mouse moved to (857, 367)
Screenshot: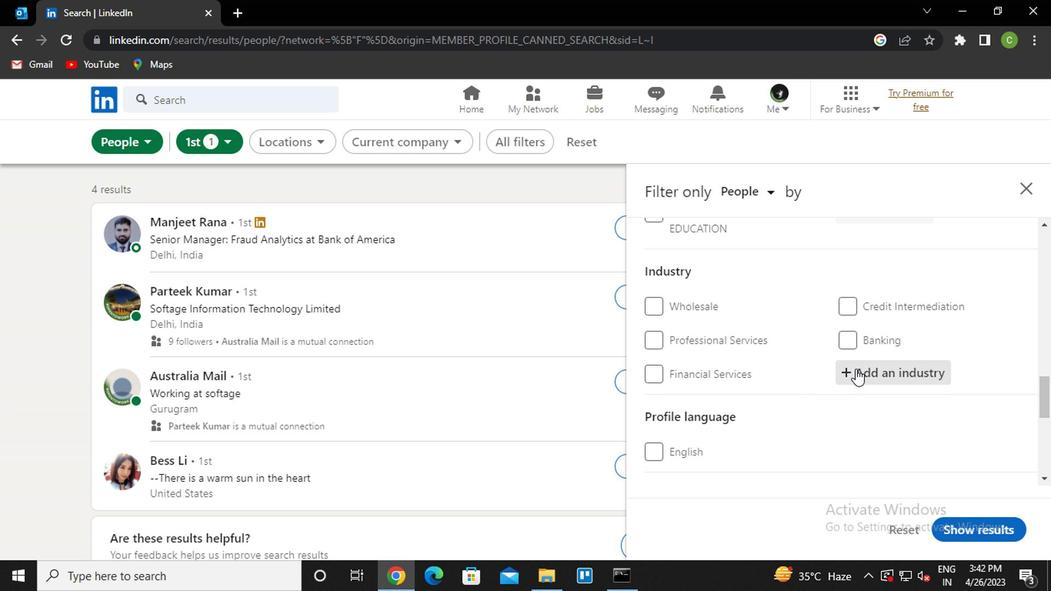 
Action: Key pressed <Key.caps_lock>s<Key.caps_lock>oftware<Key.down><Key.enter>
Screenshot: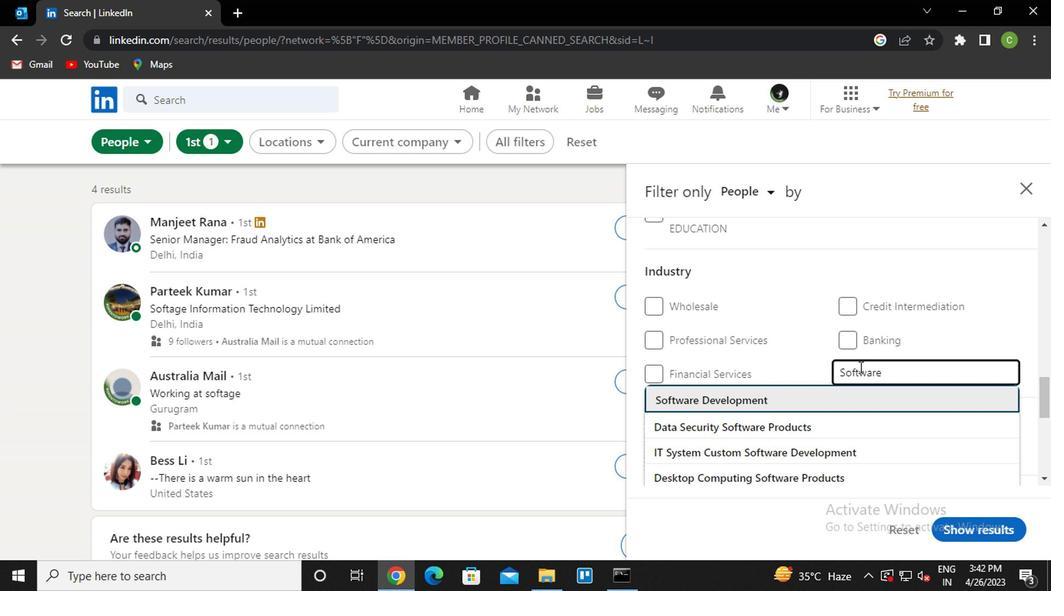 
Action: Mouse moved to (812, 397)
Screenshot: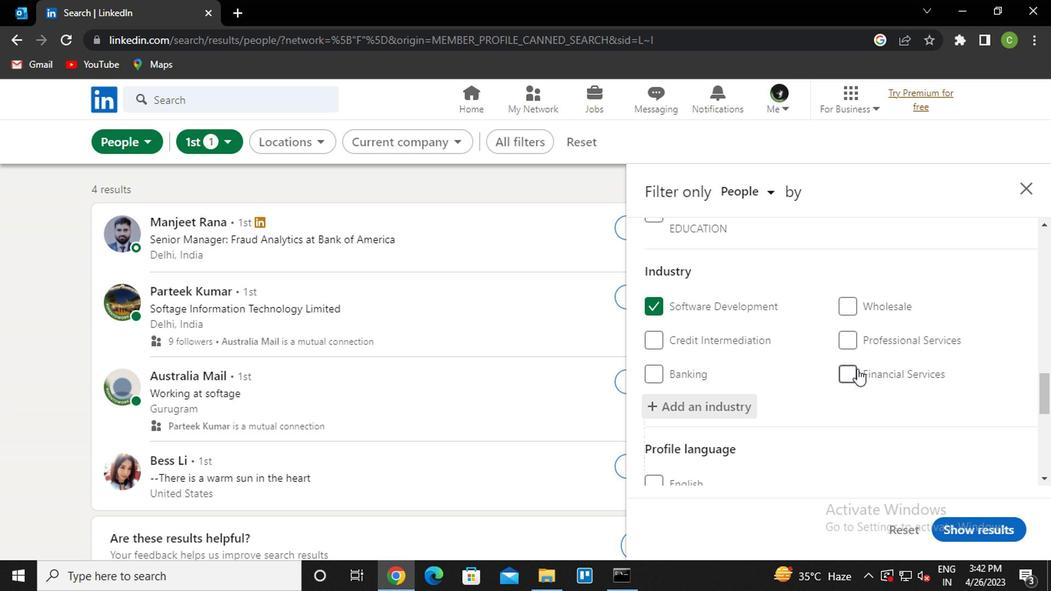 
Action: Mouse scrolled (812, 396) with delta (0, -1)
Screenshot: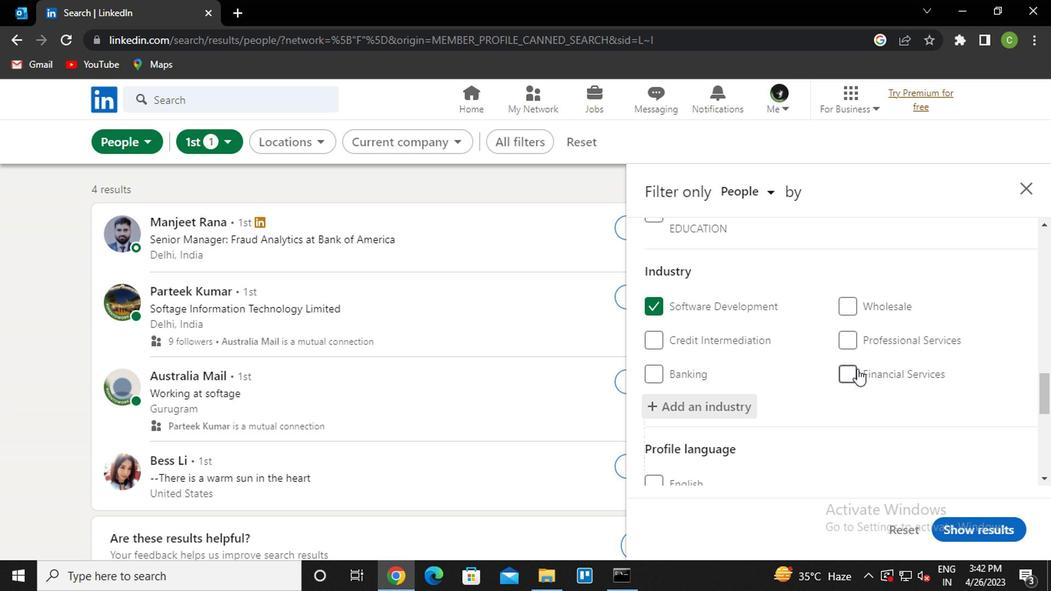 
Action: Mouse moved to (818, 394)
Screenshot: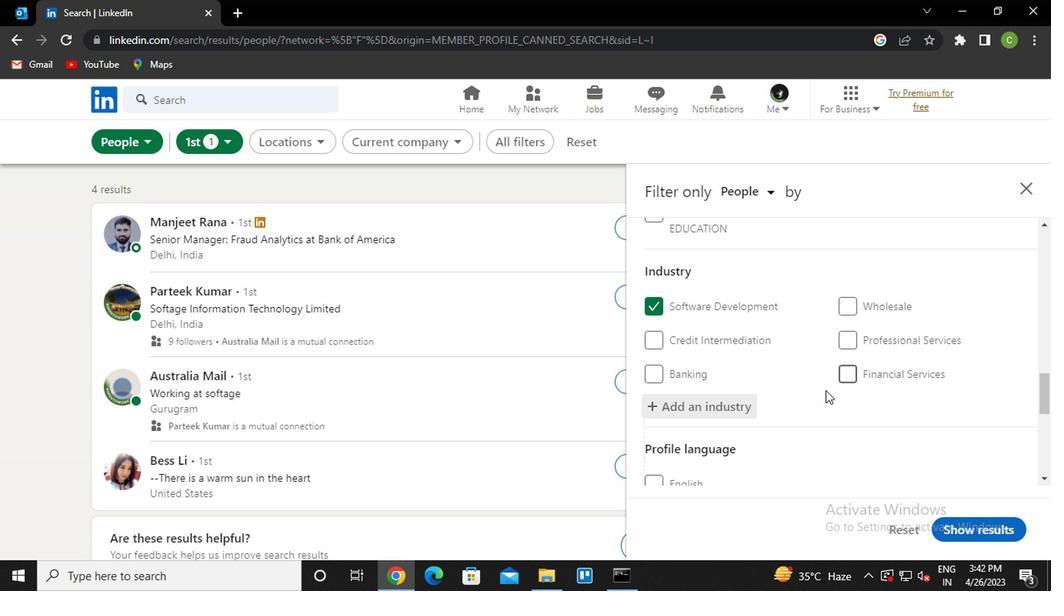 
Action: Mouse scrolled (818, 393) with delta (0, 0)
Screenshot: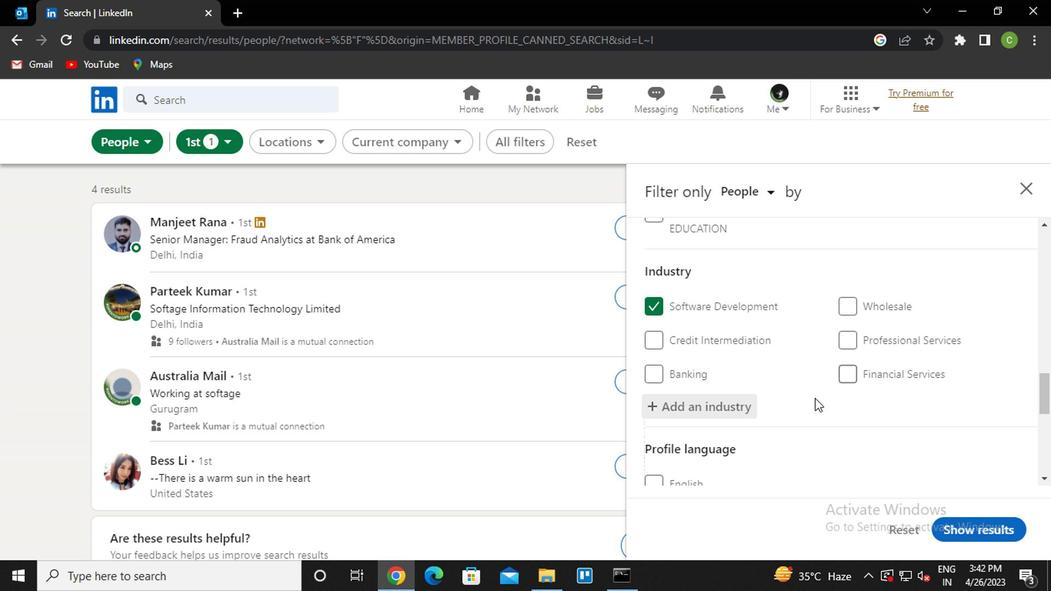 
Action: Mouse moved to (812, 398)
Screenshot: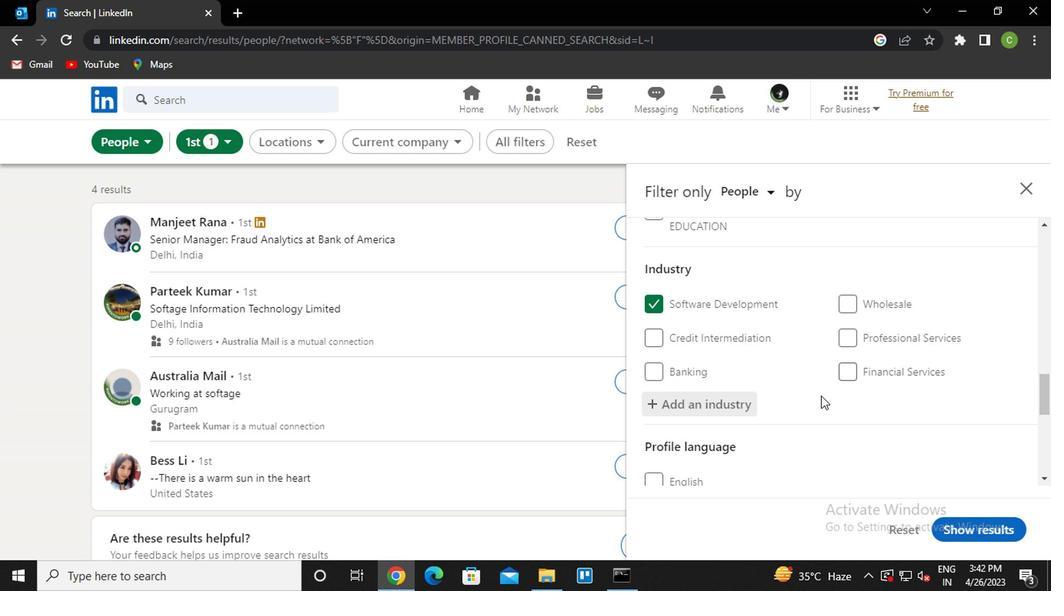 
Action: Mouse scrolled (812, 398) with delta (0, 0)
Screenshot: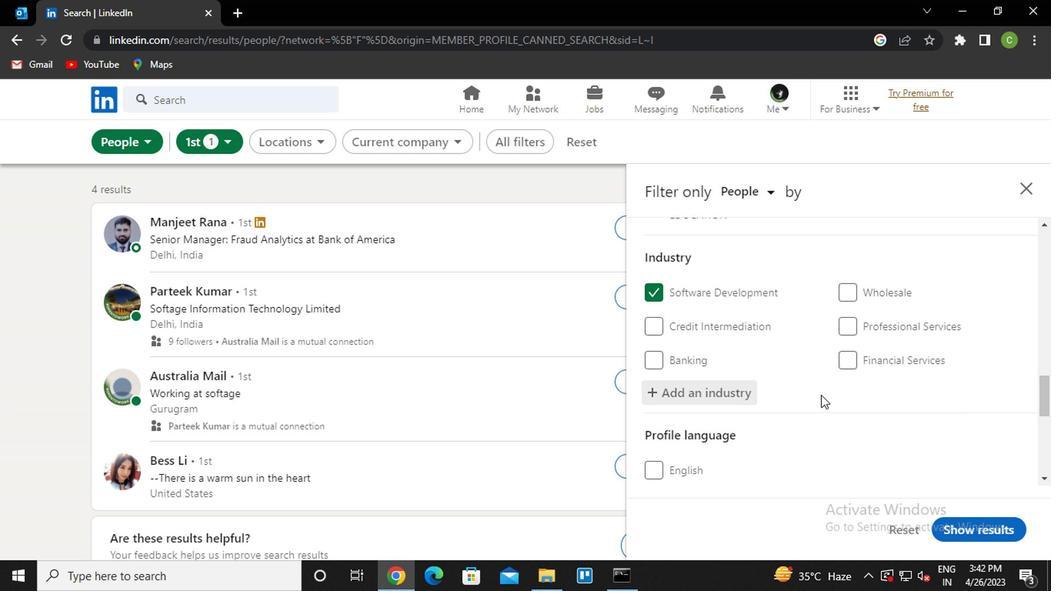 
Action: Mouse moved to (710, 422)
Screenshot: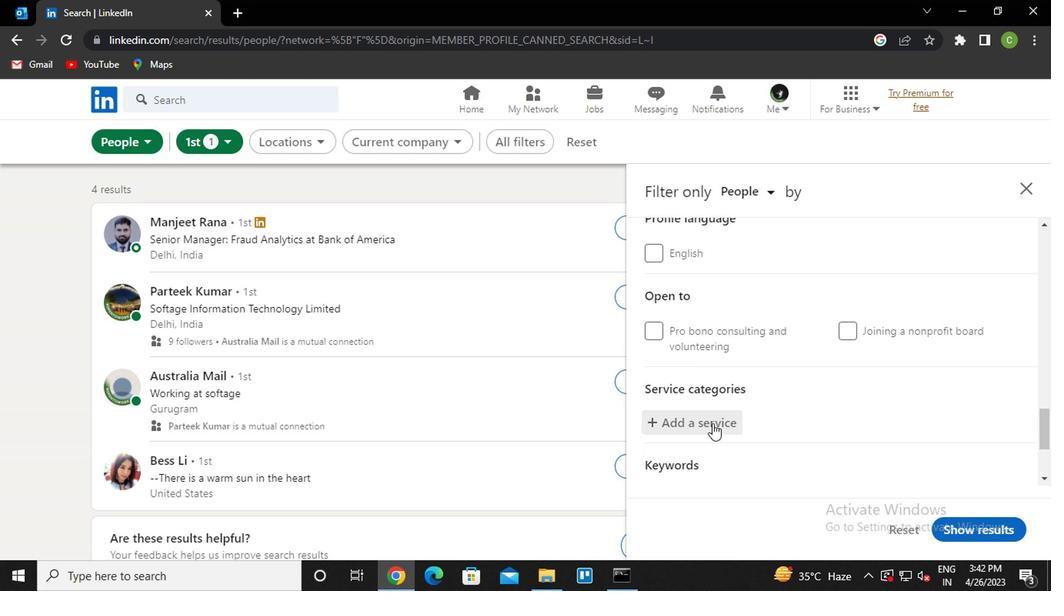 
Action: Mouse scrolled (710, 421) with delta (0, -1)
Screenshot: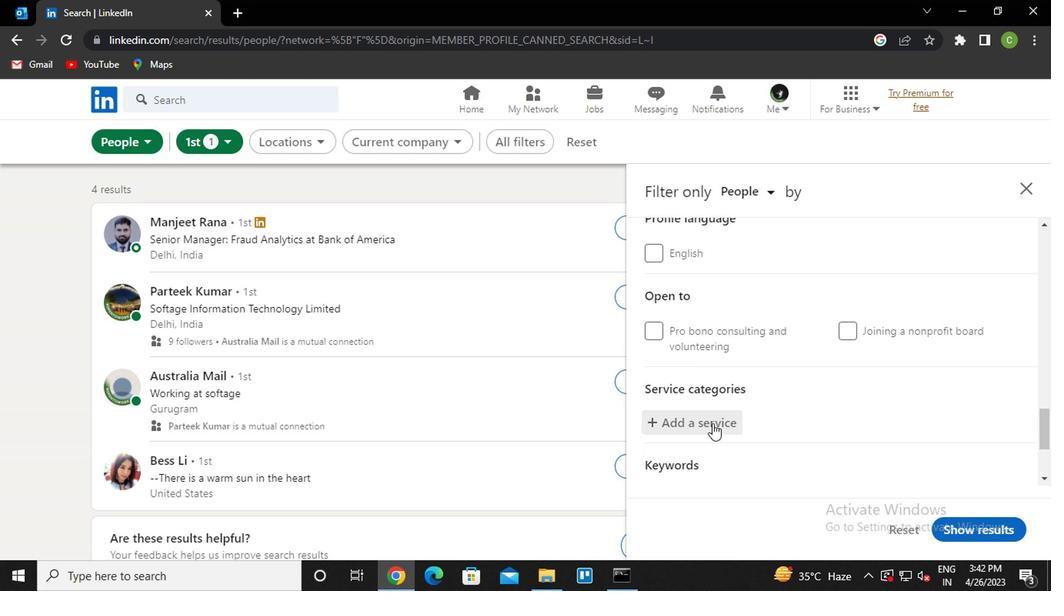 
Action: Mouse moved to (683, 351)
Screenshot: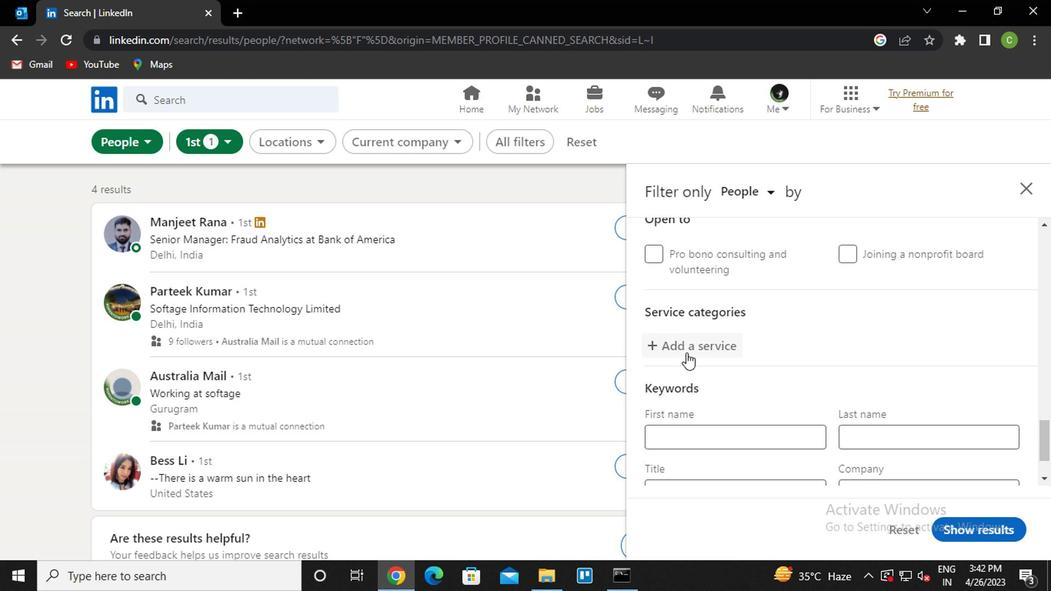 
Action: Mouse pressed left at (683, 351)
Screenshot: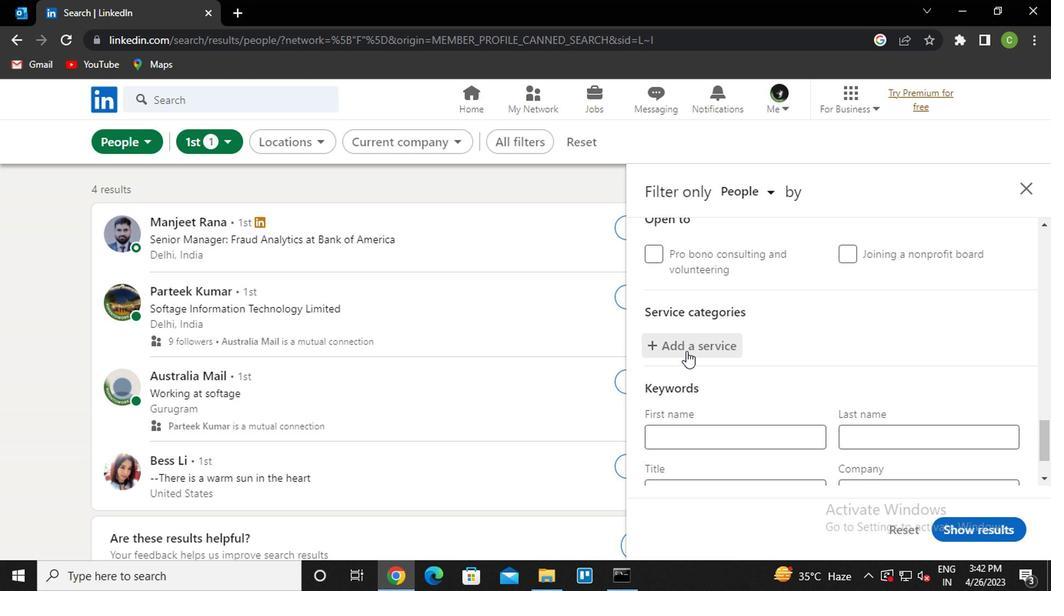
Action: Mouse moved to (683, 350)
Screenshot: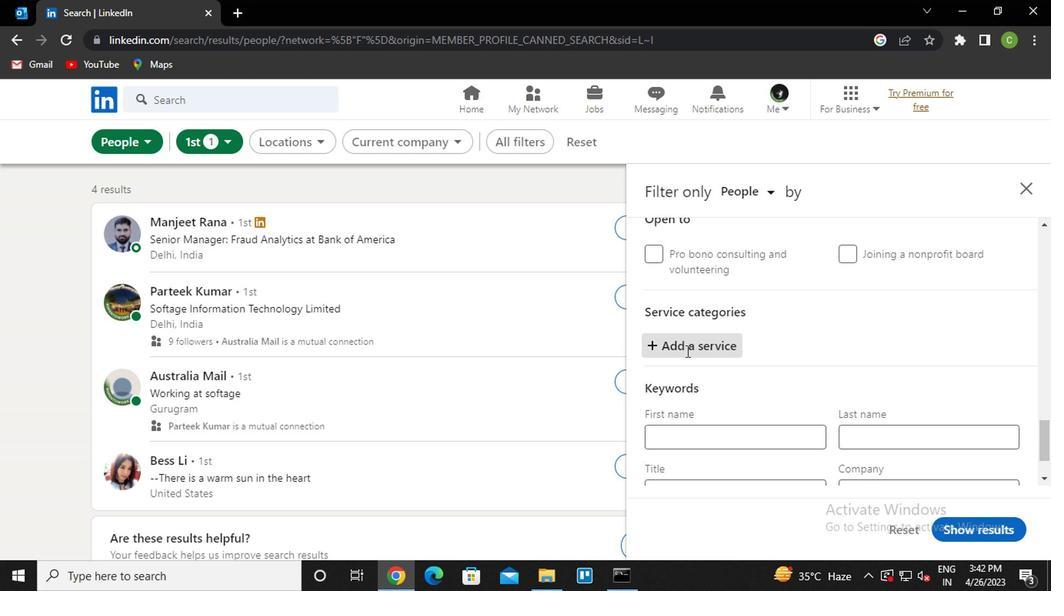 
Action: Key pressed <Key.caps_lock>w<Key.caps_lock>riting<Key.down><Key.enter>
Screenshot: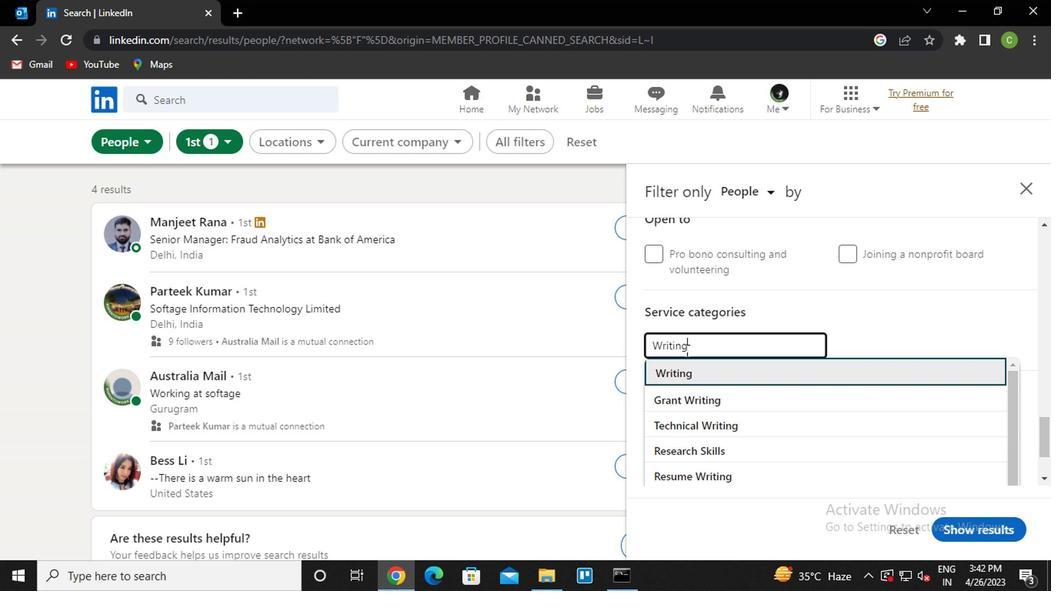 
Action: Mouse moved to (698, 367)
Screenshot: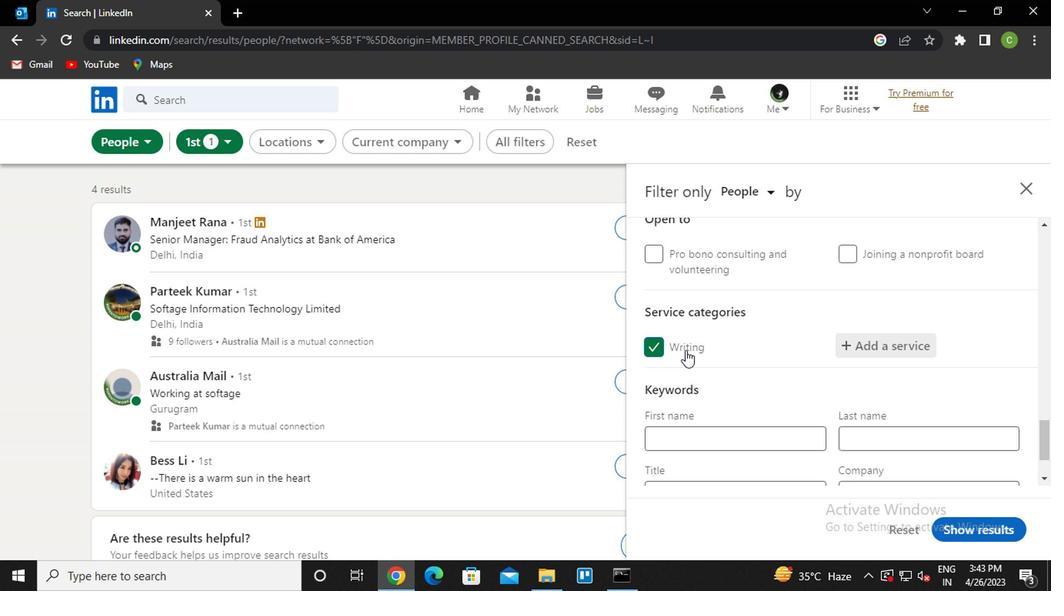 
Action: Mouse scrolled (698, 366) with delta (0, 0)
Screenshot: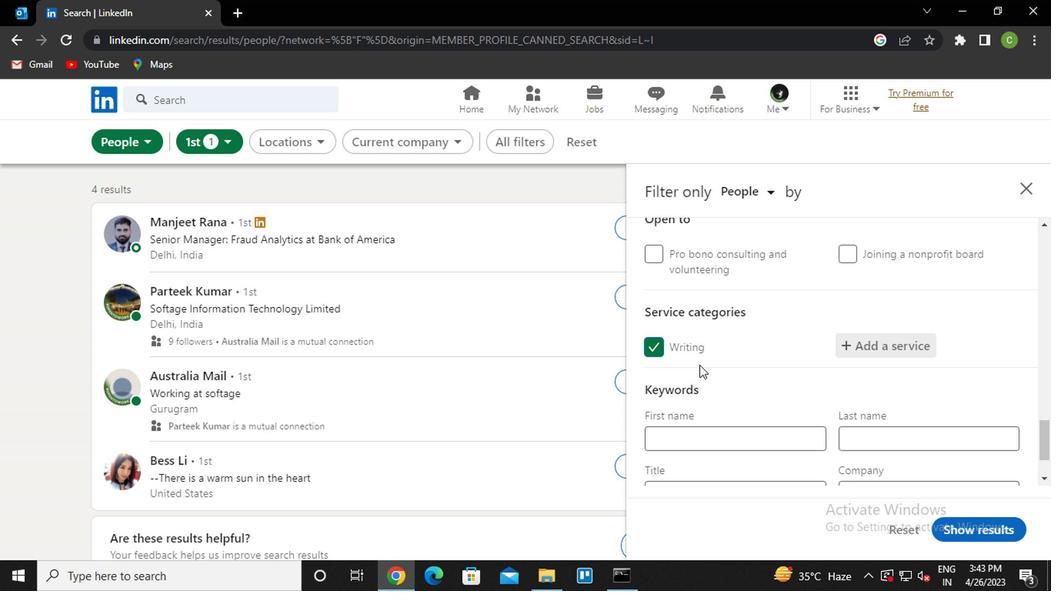 
Action: Mouse scrolled (698, 366) with delta (0, 0)
Screenshot: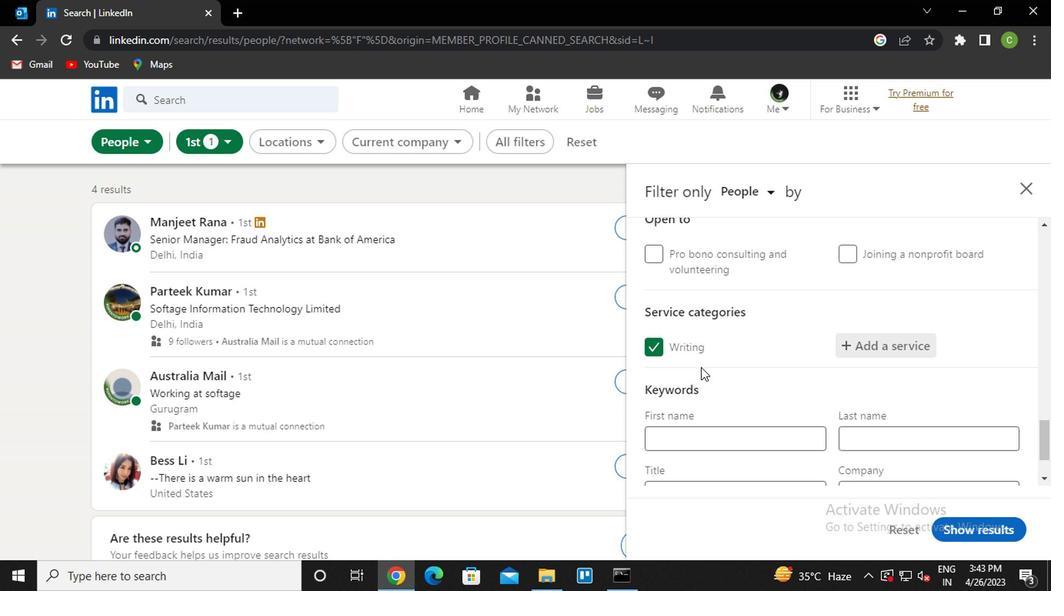 
Action: Mouse moved to (720, 416)
Screenshot: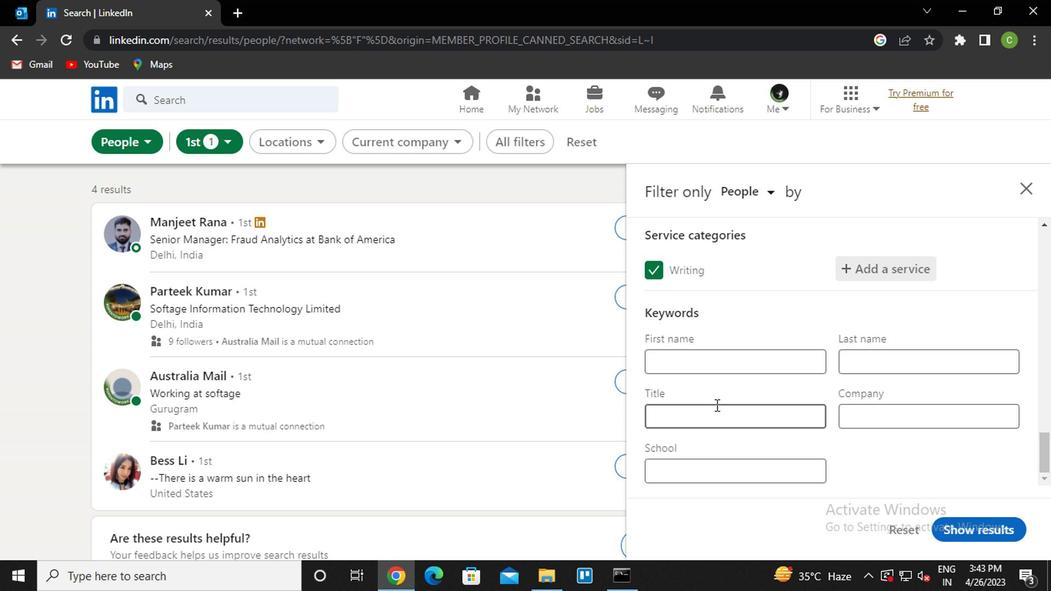 
Action: Mouse pressed left at (720, 416)
Screenshot: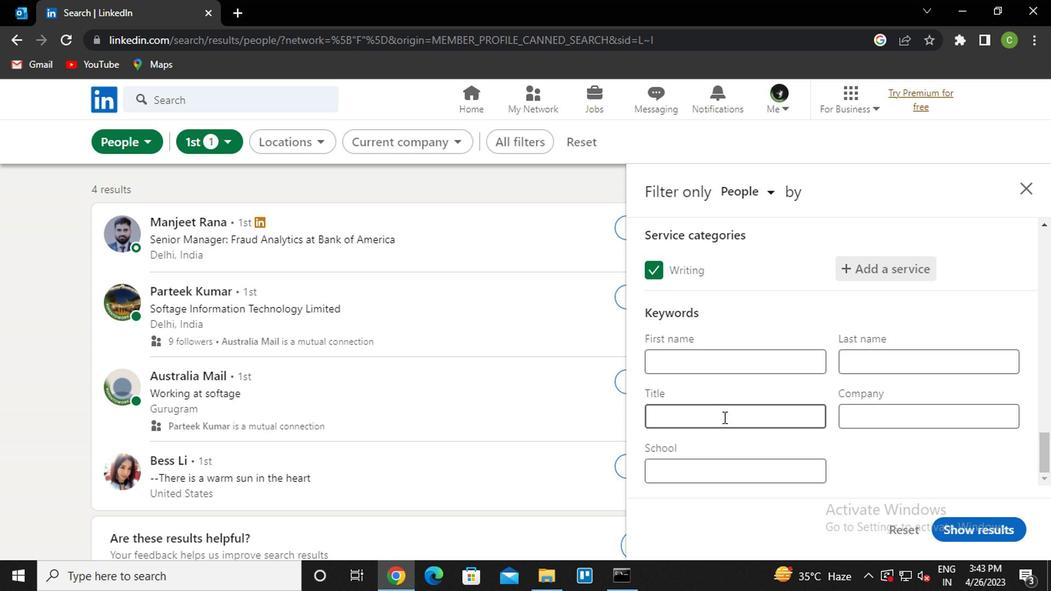 
Action: Key pressed <Key.caps_lock>h<Key.caps_lock>air<Key.space><Key.caps_lock>s<Key.caps_lock>tylist
Screenshot: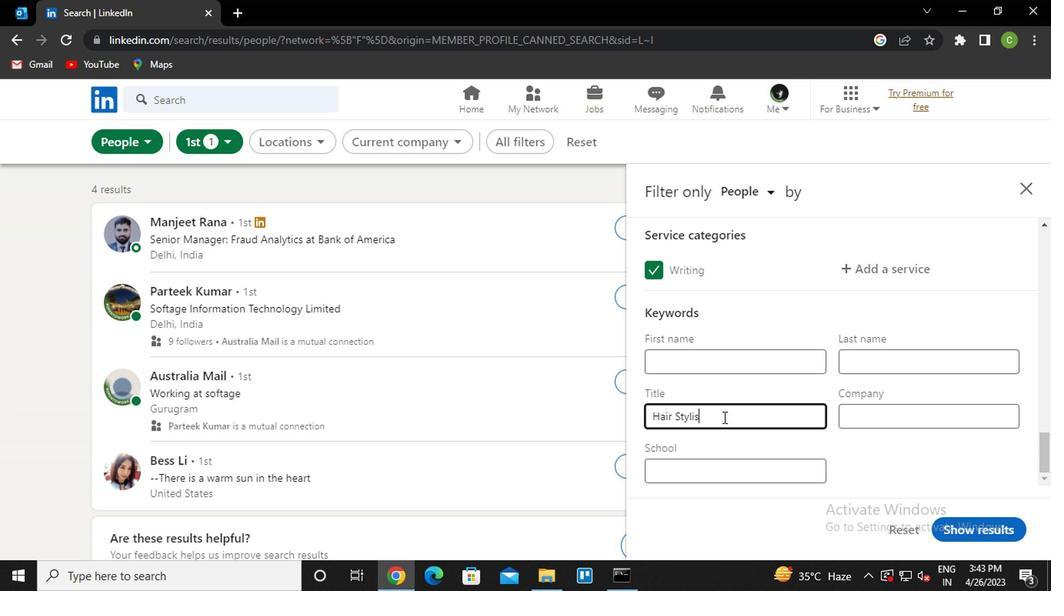 
Action: Mouse moved to (971, 518)
Screenshot: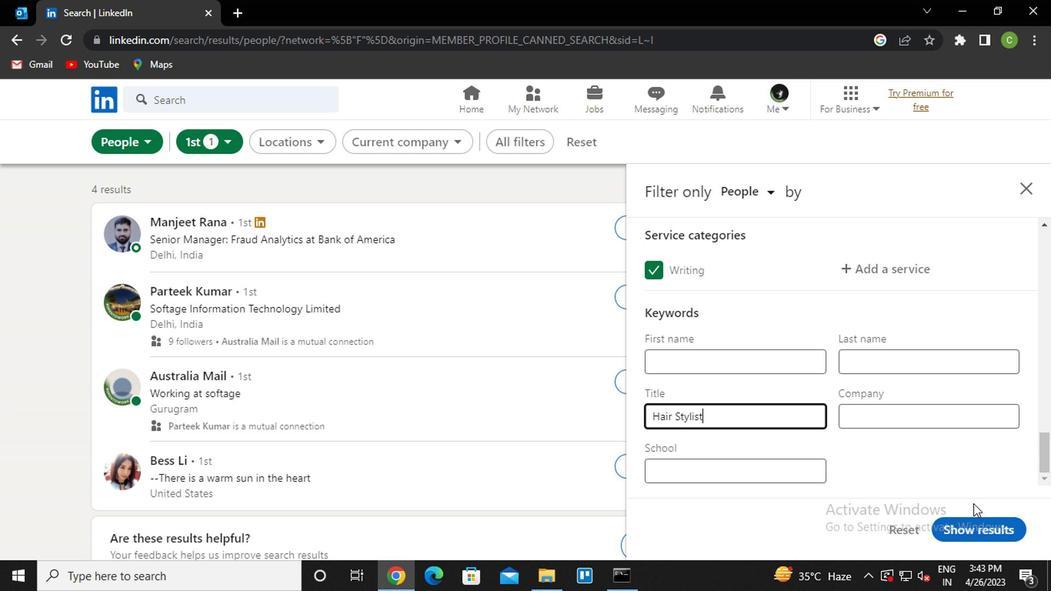 
Action: Mouse pressed left at (971, 518)
Screenshot: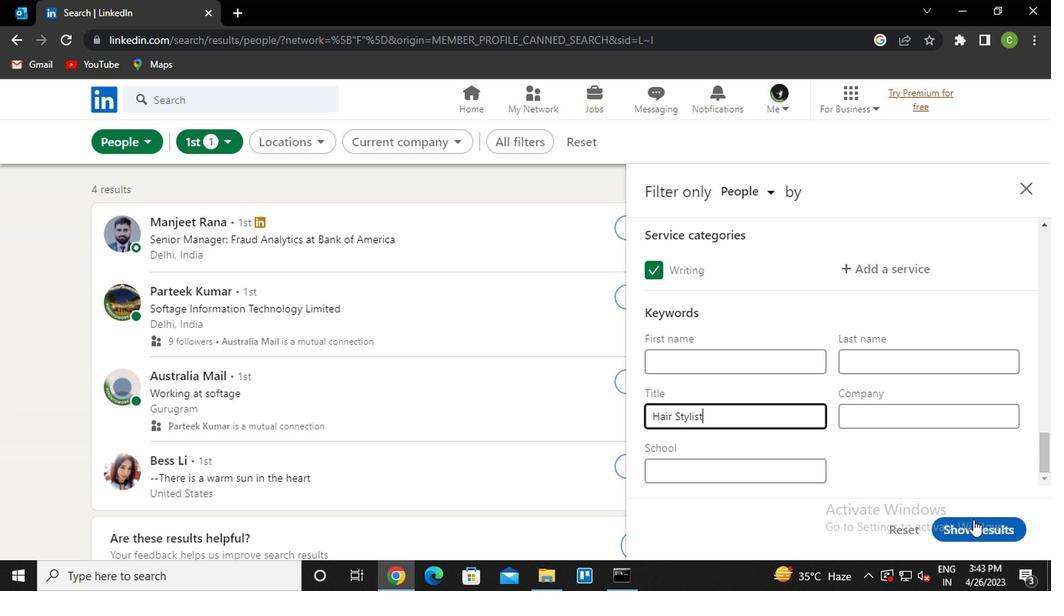 
Action: Mouse moved to (564, 511)
Screenshot: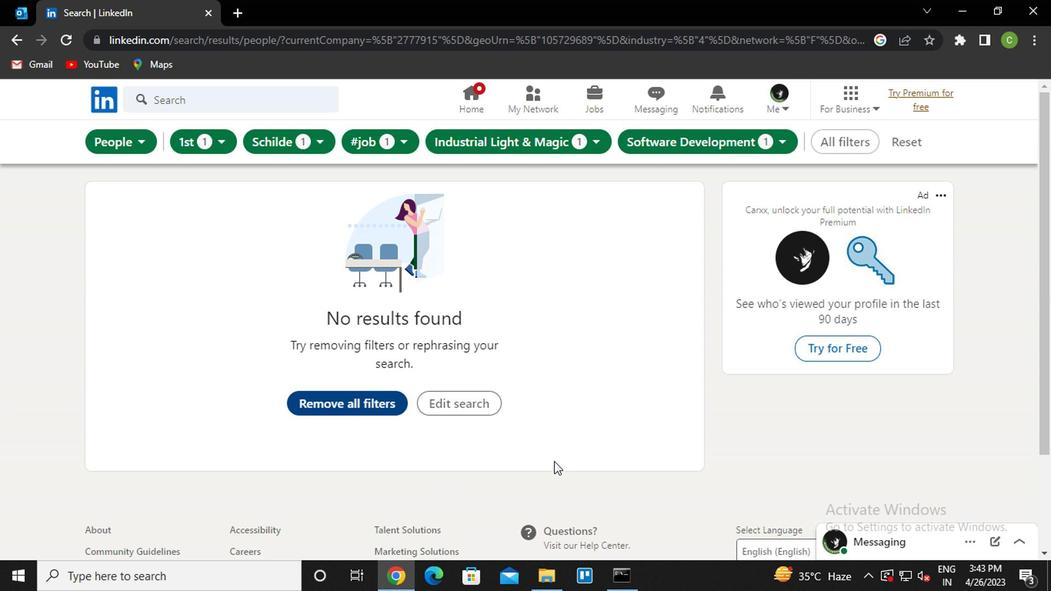 
